 Task: Find connections with filter location Atherton with filter topic #Personalbrandingwith filter profile language Potuguese with filter current company Leica Biosystems with filter school Mahatma Phule Krishi Vidyapeeth, Rahuri with filter industry Water, Waste, Steam, and Air Conditioning Services with filter service category Writing with filter keywords title Manager
Action: Mouse moved to (582, 78)
Screenshot: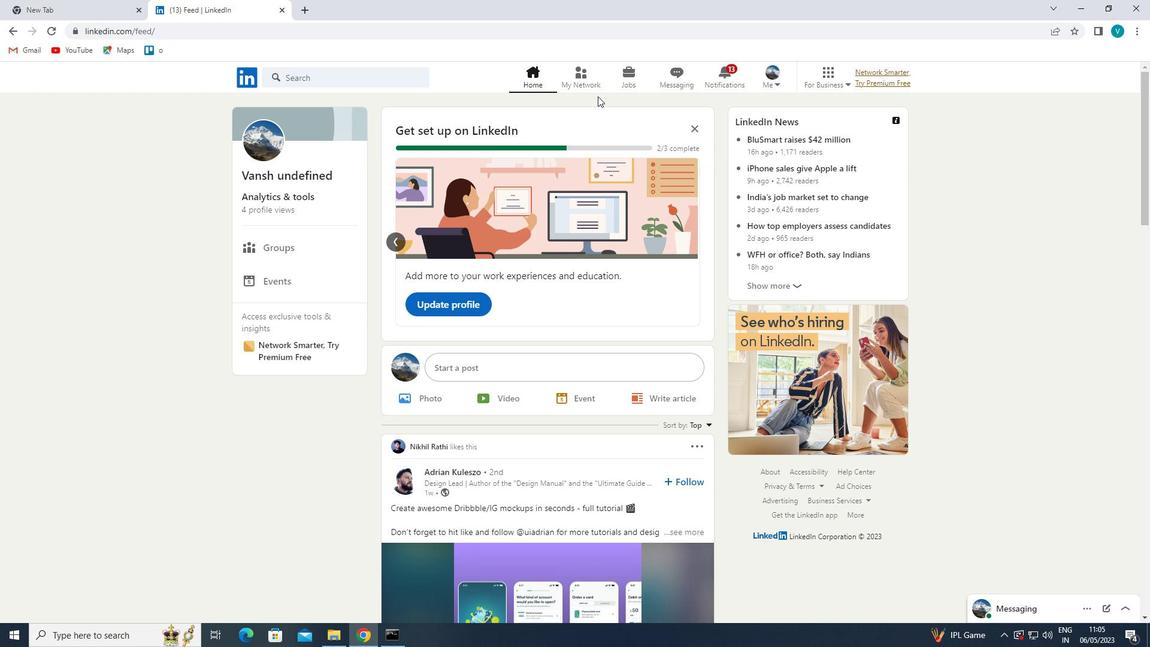 
Action: Mouse pressed left at (582, 78)
Screenshot: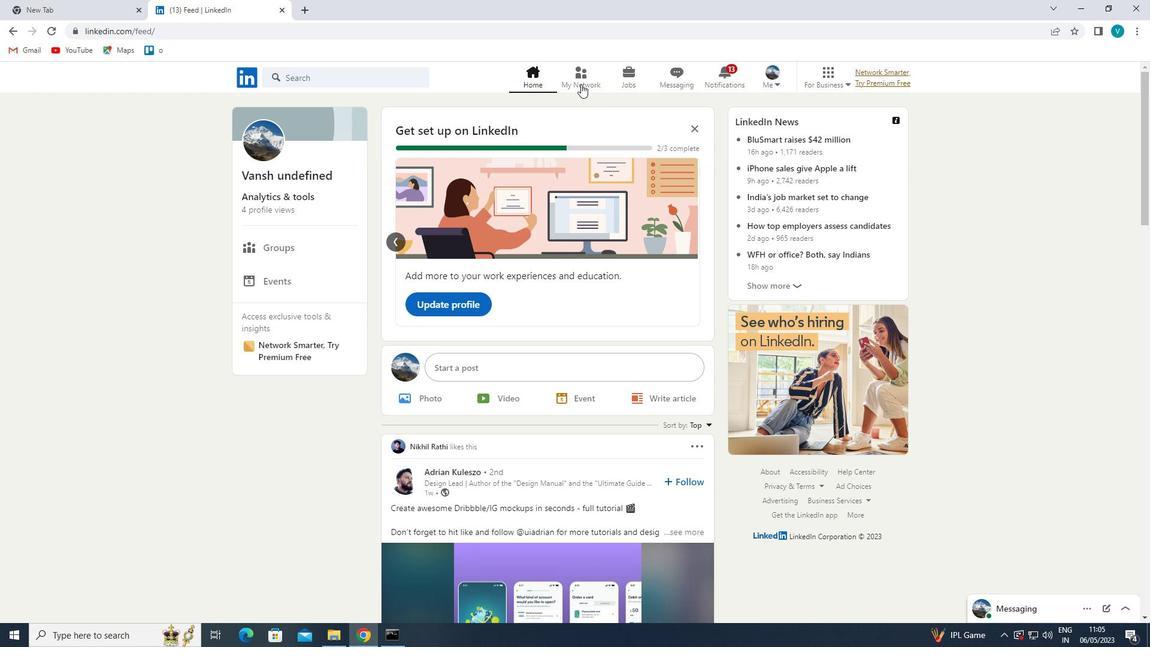
Action: Mouse moved to (340, 139)
Screenshot: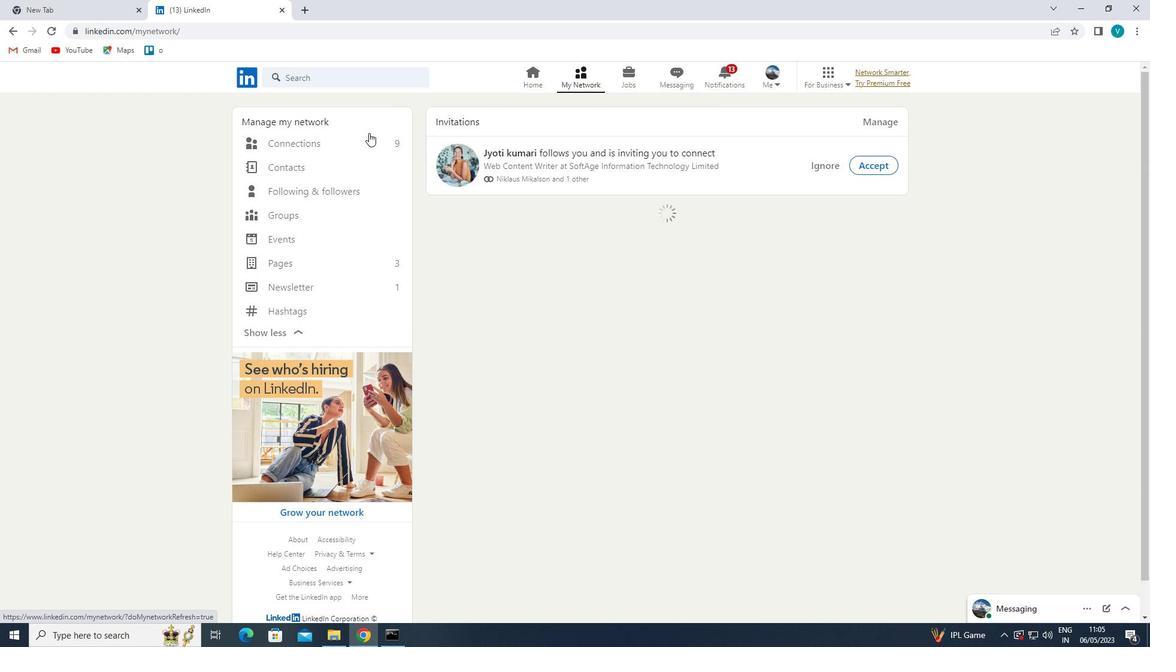 
Action: Mouse pressed left at (340, 139)
Screenshot: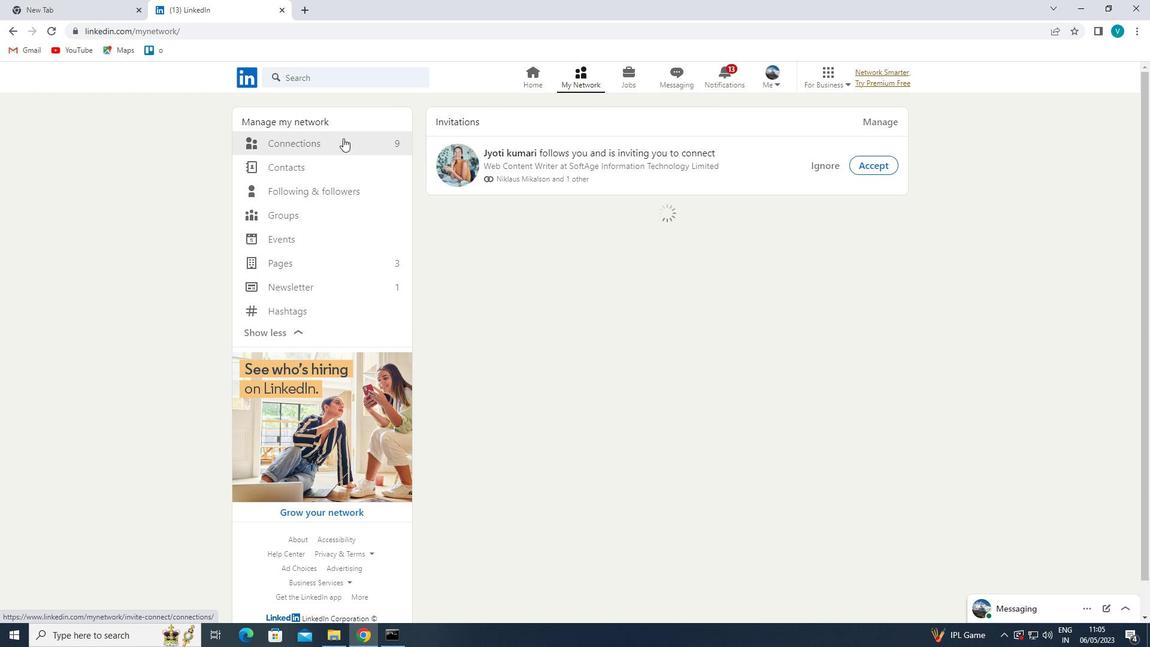 
Action: Mouse moved to (665, 146)
Screenshot: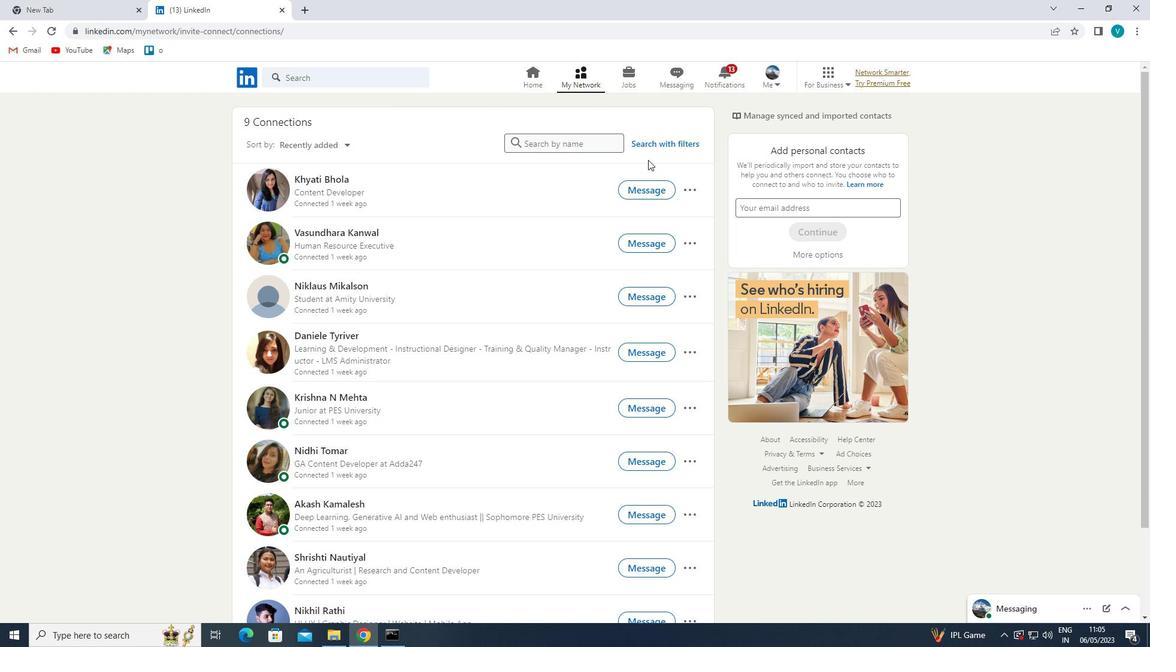 
Action: Mouse pressed left at (665, 146)
Screenshot: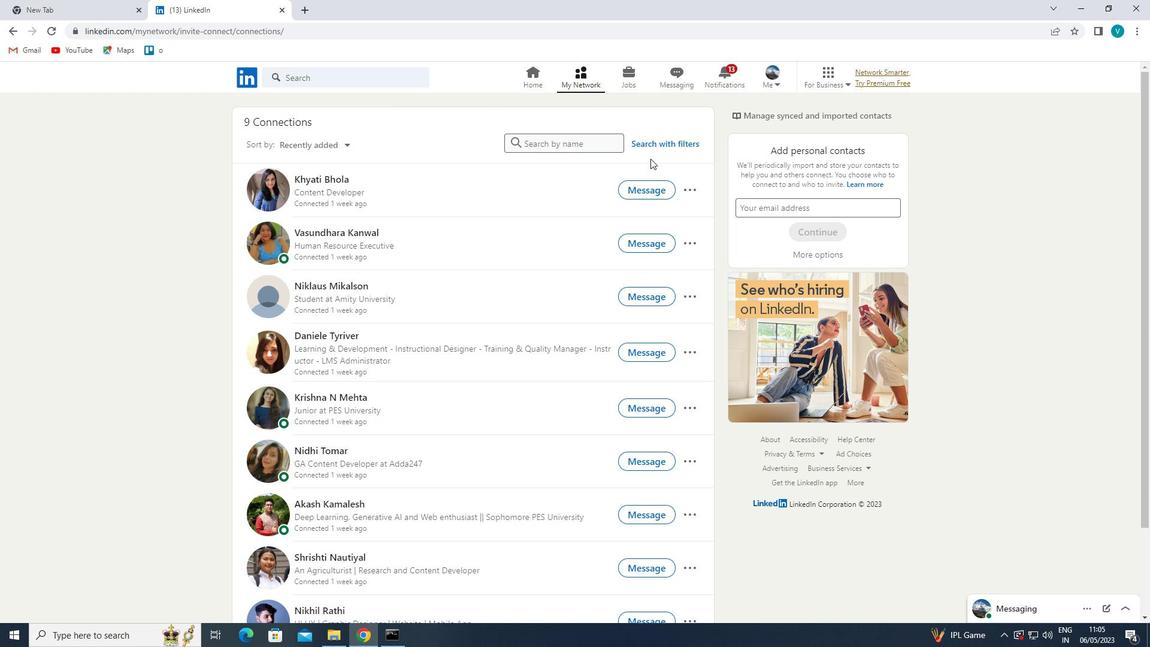 
Action: Mouse moved to (579, 114)
Screenshot: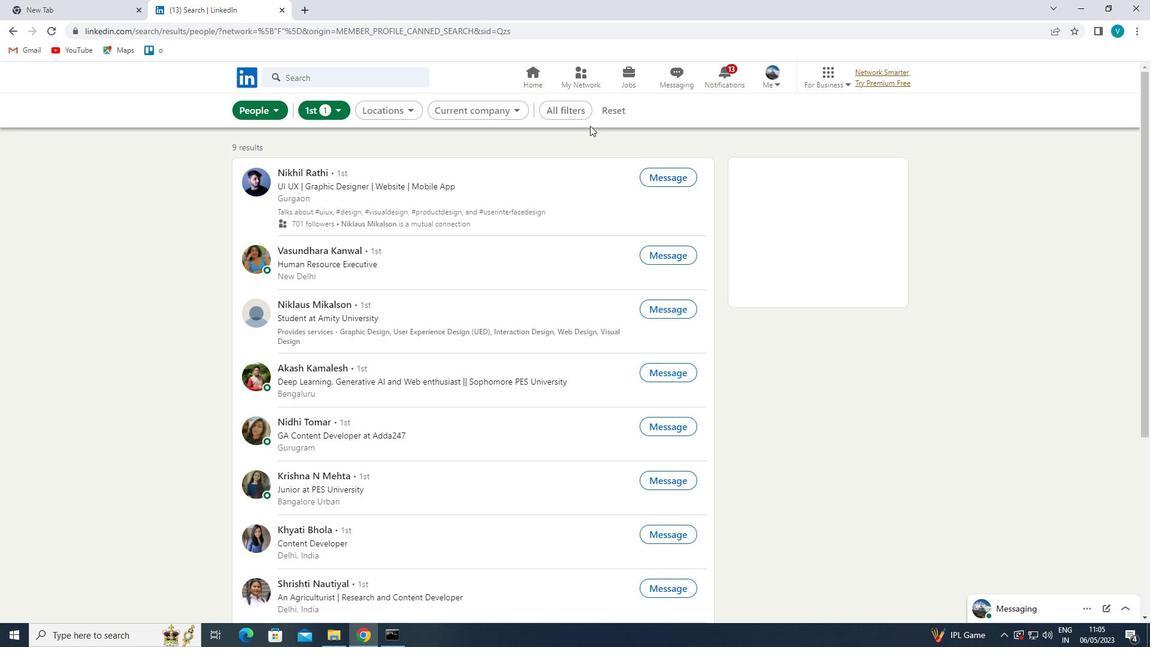 
Action: Mouse pressed left at (579, 114)
Screenshot: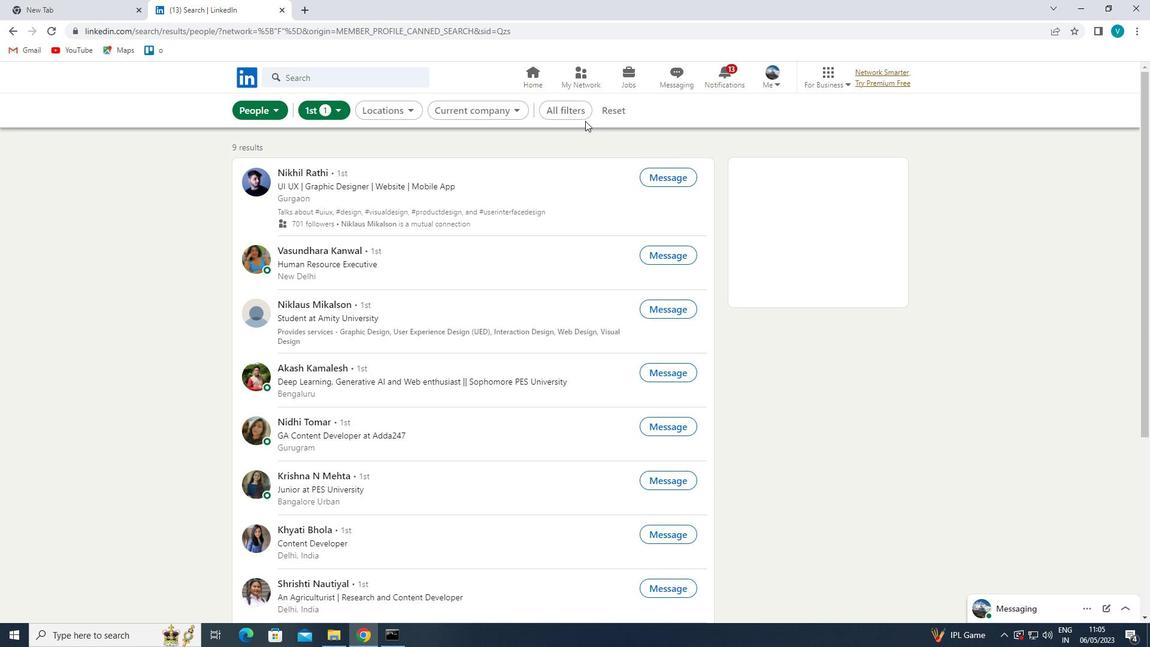 
Action: Mouse moved to (891, 276)
Screenshot: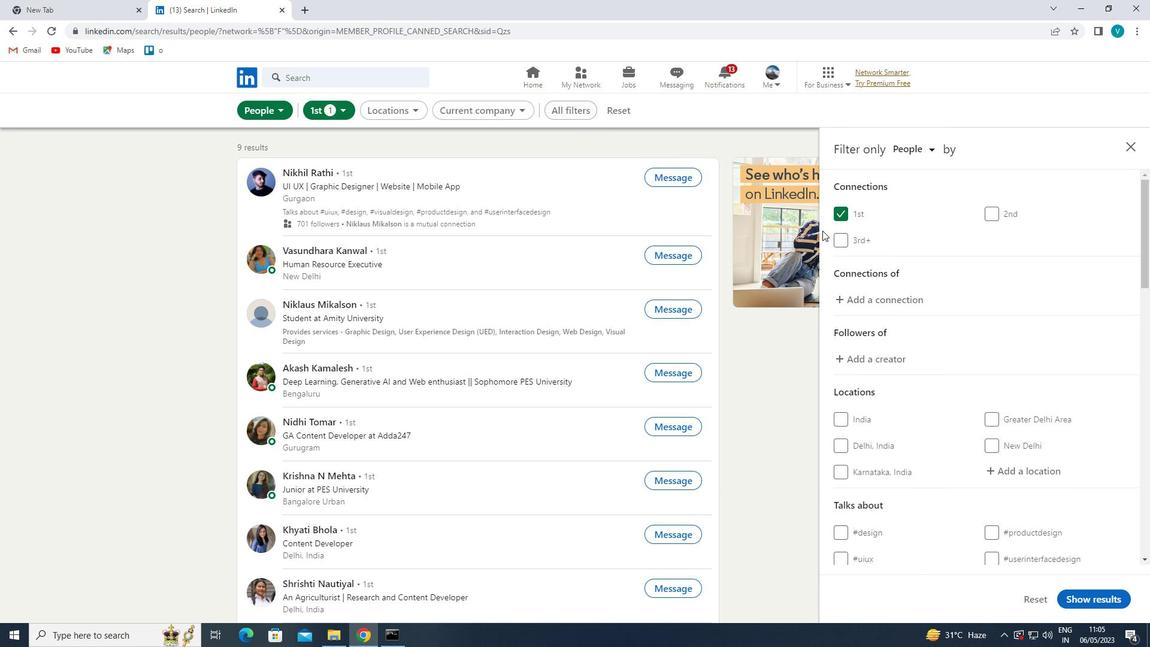 
Action: Mouse scrolled (891, 276) with delta (0, 0)
Screenshot: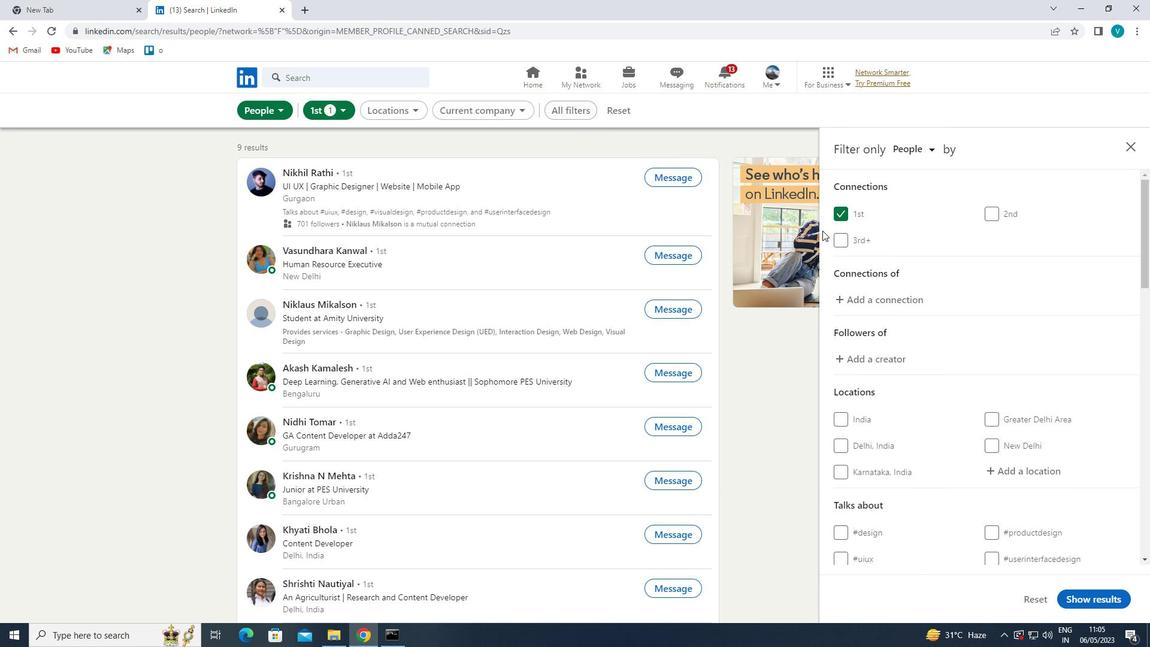 
Action: Mouse moved to (908, 285)
Screenshot: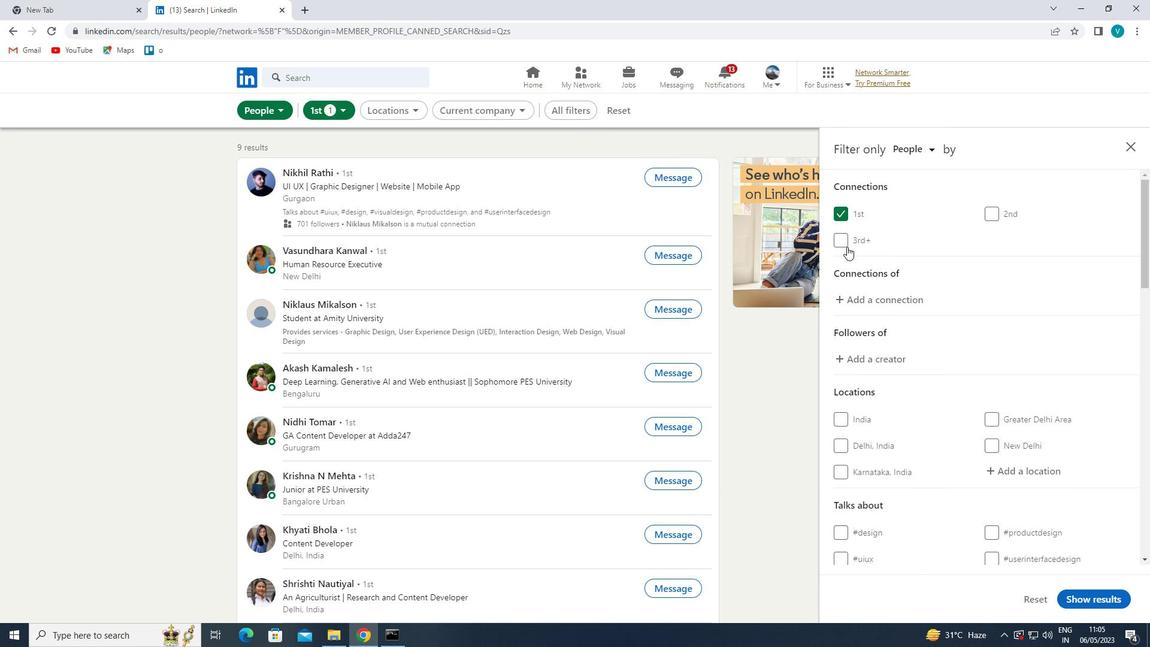 
Action: Mouse scrolled (908, 285) with delta (0, 0)
Screenshot: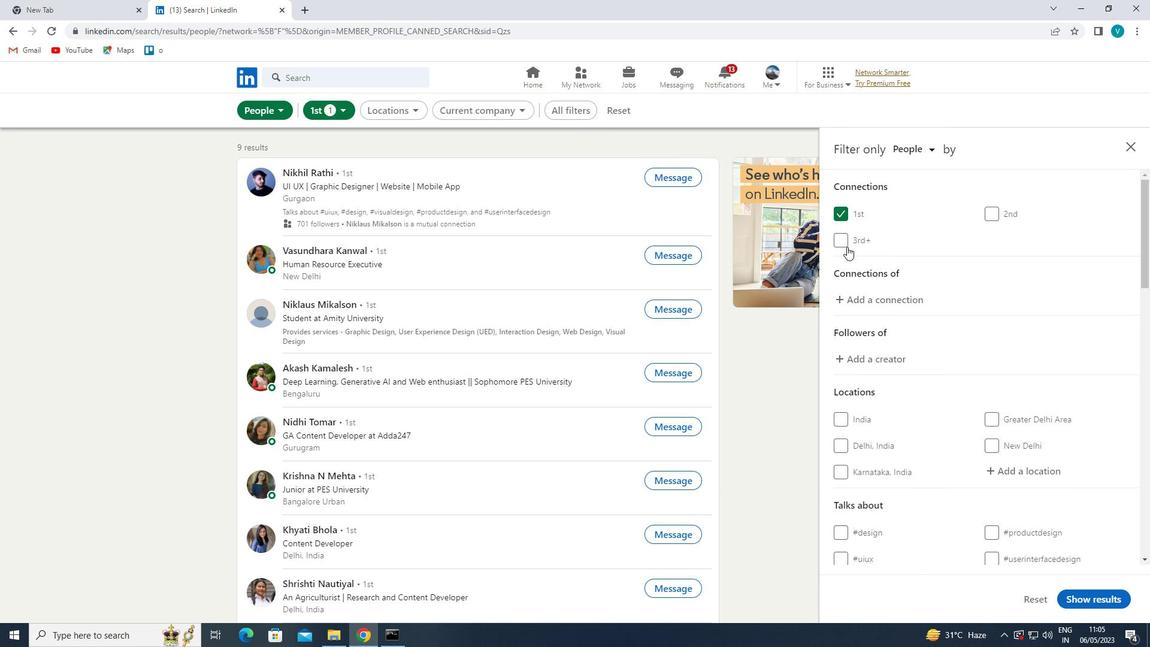 
Action: Mouse moved to (913, 290)
Screenshot: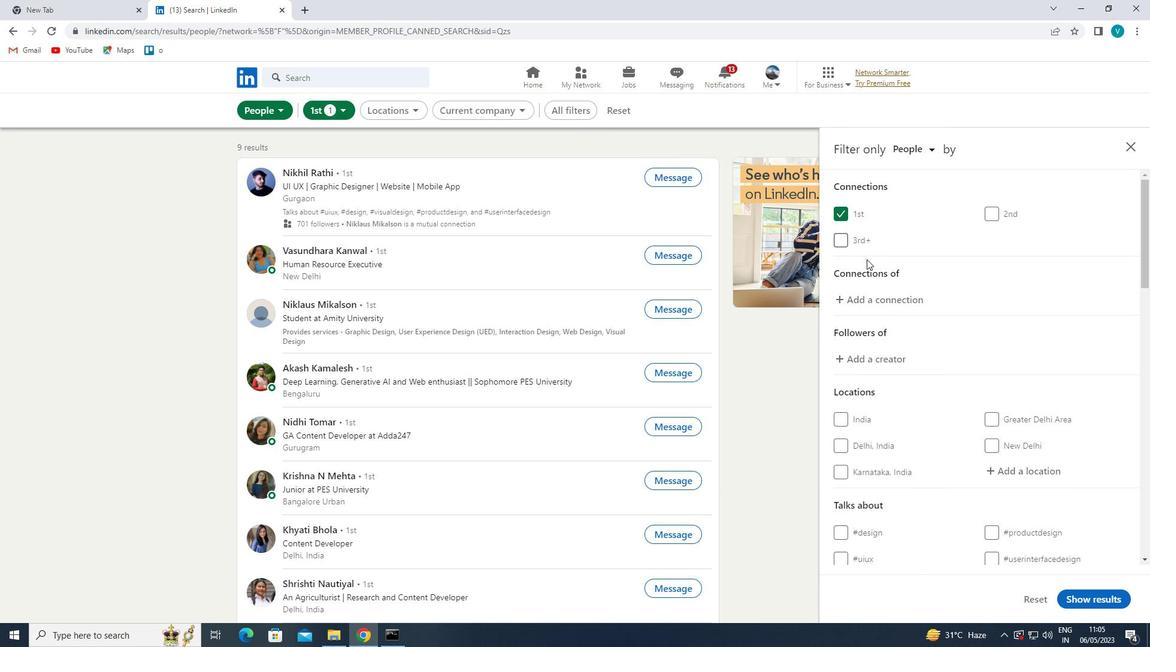 
Action: Mouse scrolled (913, 289) with delta (0, 0)
Screenshot: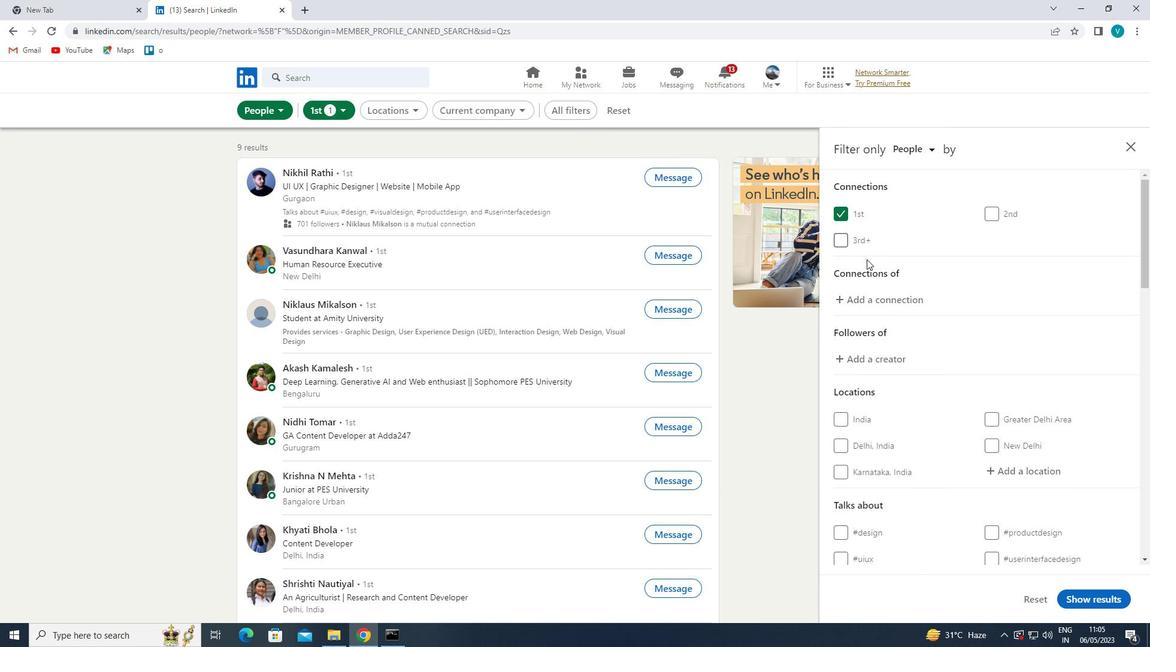 
Action: Mouse moved to (1012, 291)
Screenshot: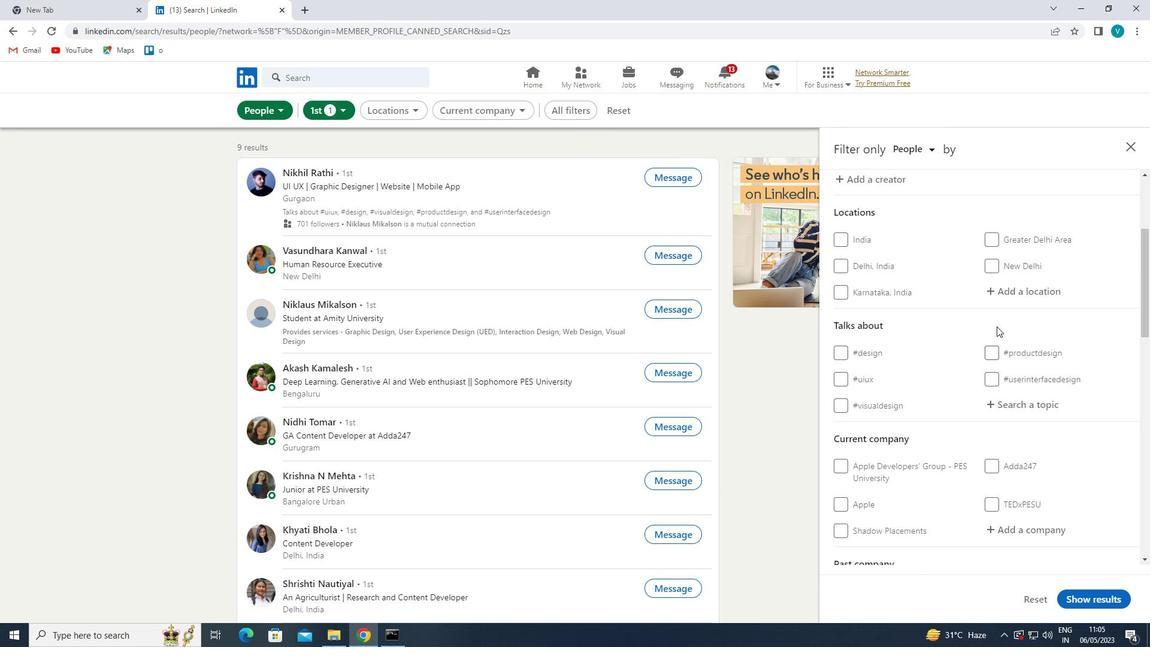 
Action: Mouse pressed left at (1012, 291)
Screenshot: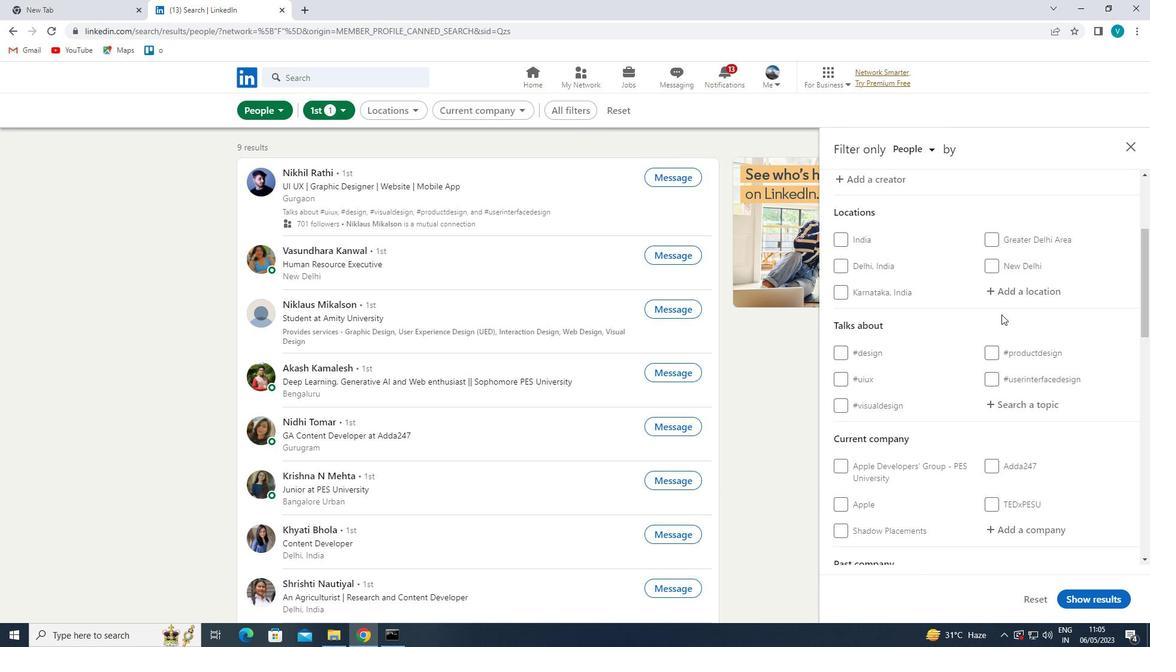 
Action: Mouse moved to (998, 281)
Screenshot: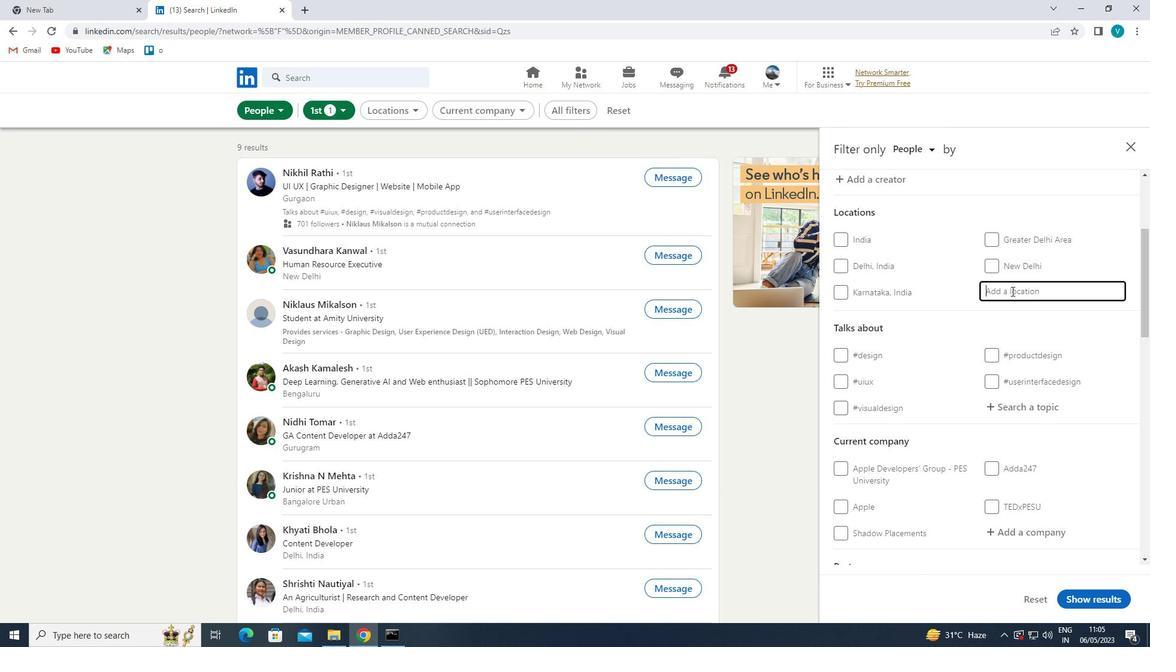 
Action: Key pressed <Key.shift>ATHERTON
Screenshot: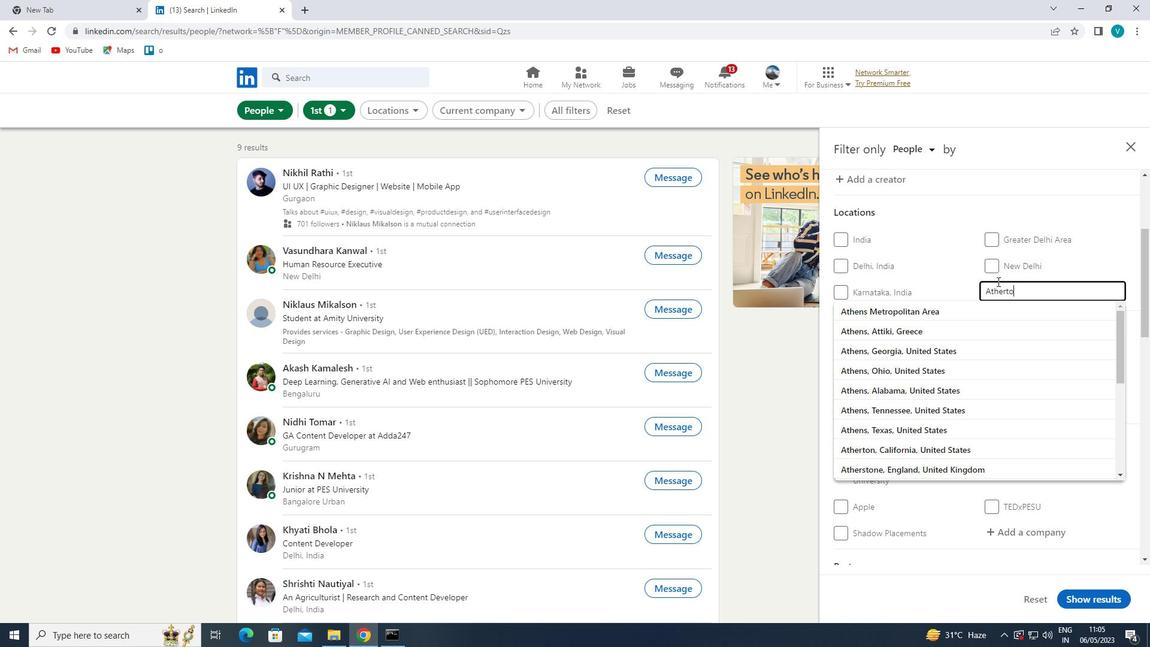 
Action: Mouse moved to (969, 303)
Screenshot: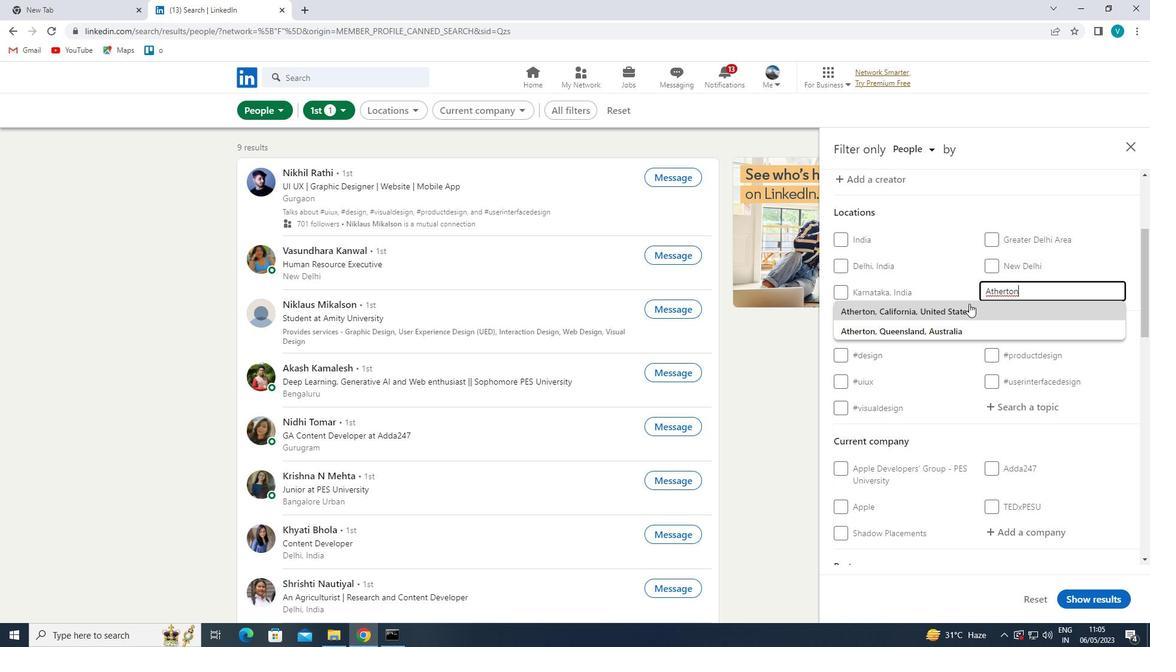 
Action: Mouse pressed left at (969, 303)
Screenshot: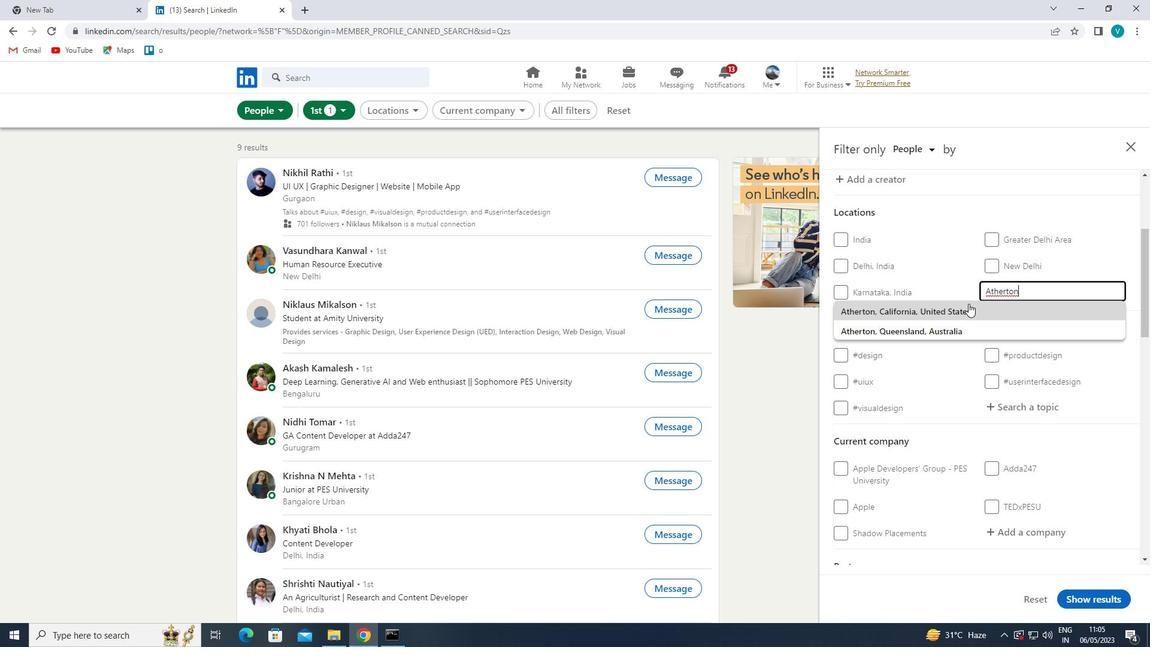 
Action: Mouse moved to (966, 305)
Screenshot: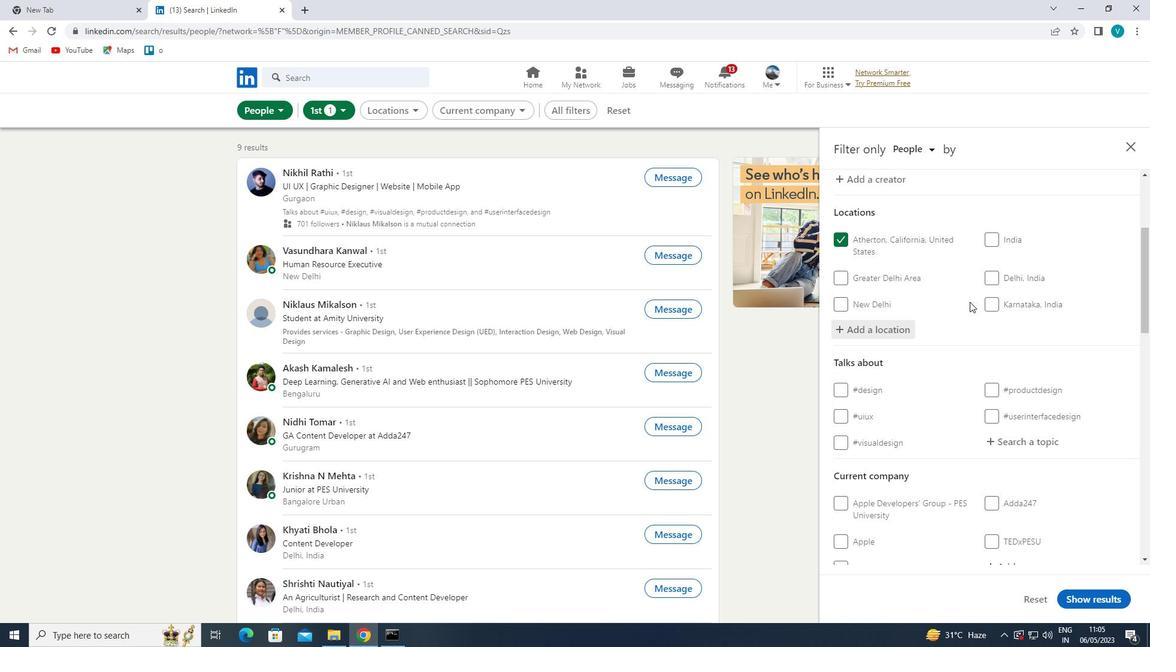 
Action: Mouse scrolled (966, 304) with delta (0, 0)
Screenshot: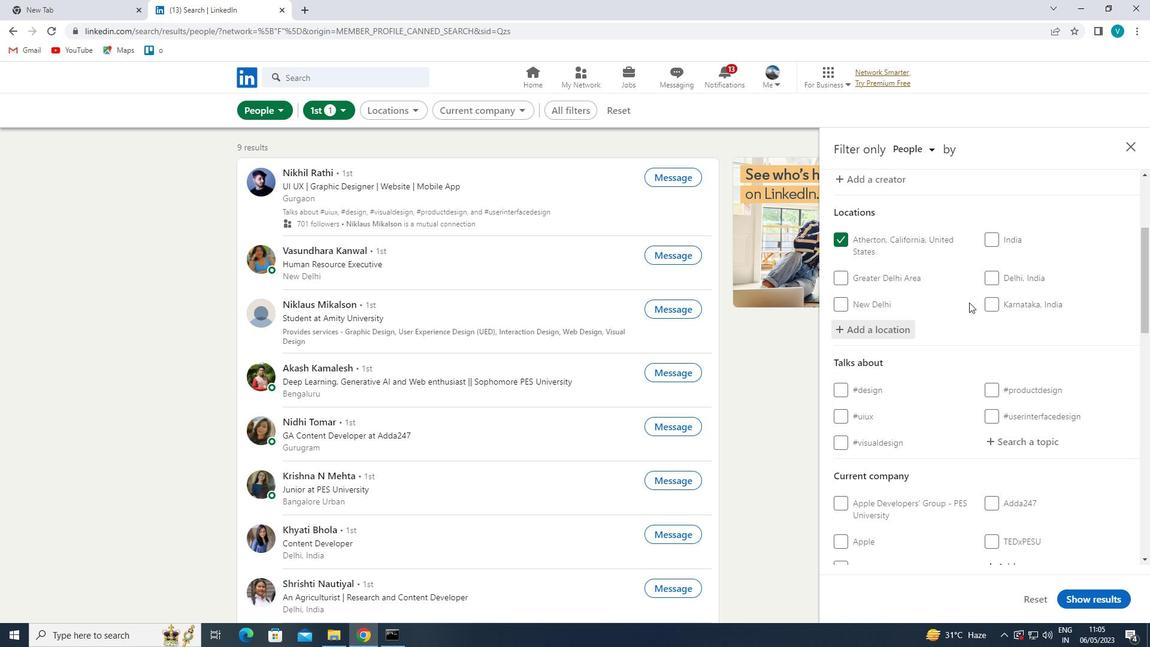 
Action: Mouse moved to (971, 310)
Screenshot: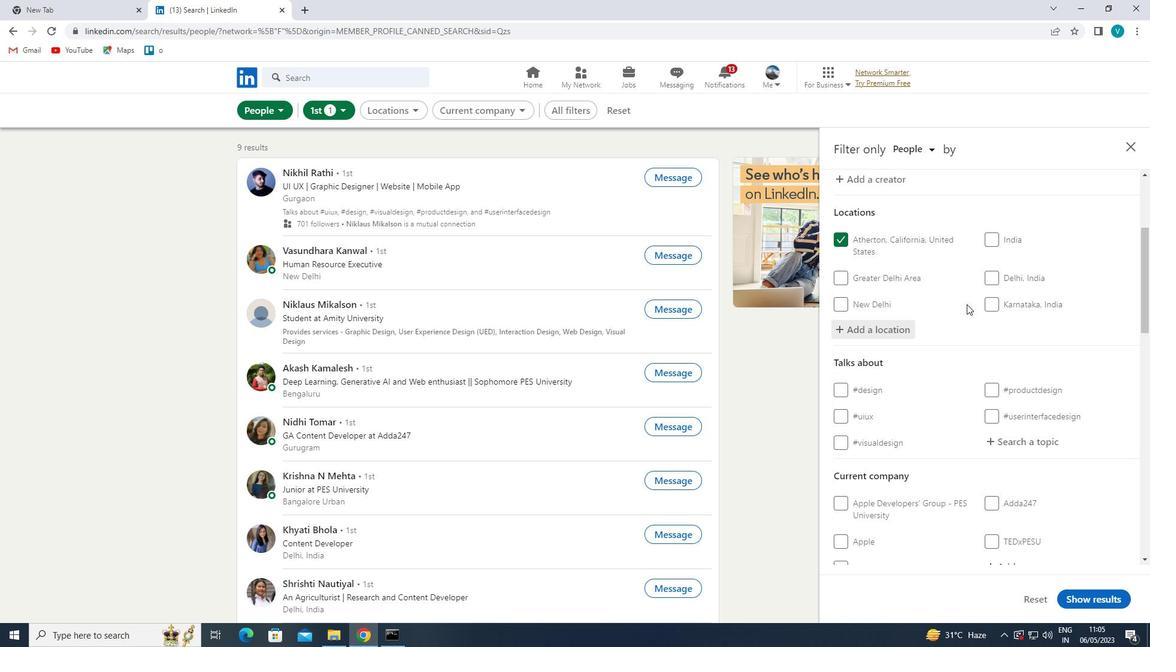 
Action: Mouse scrolled (971, 309) with delta (0, 0)
Screenshot: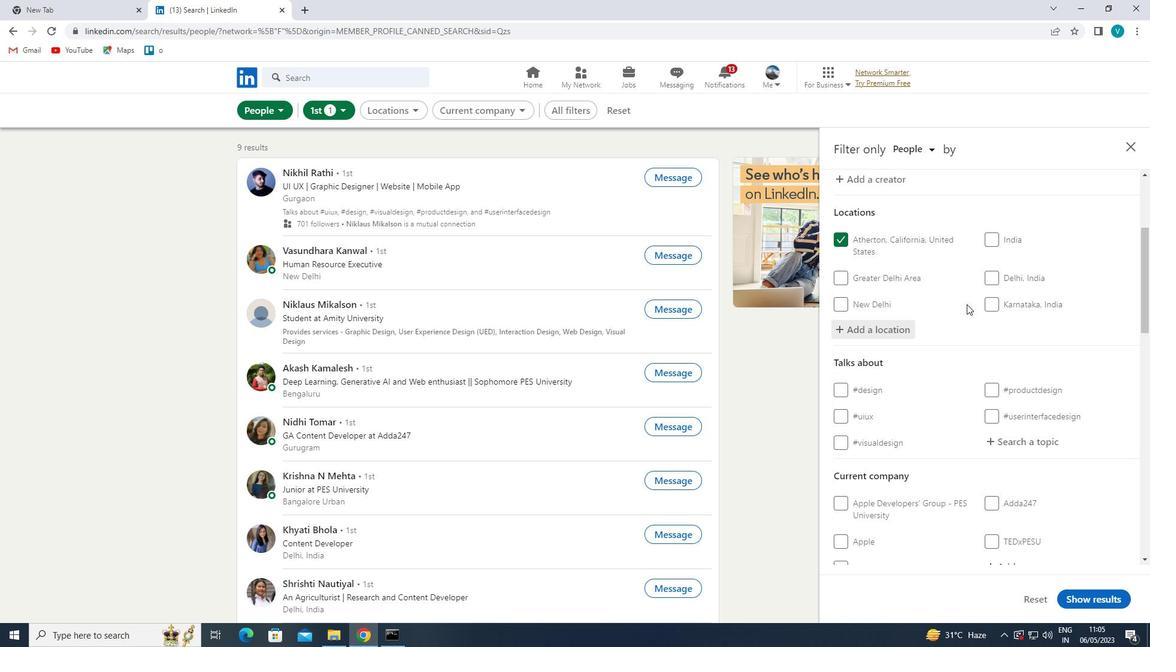 
Action: Mouse moved to (1018, 319)
Screenshot: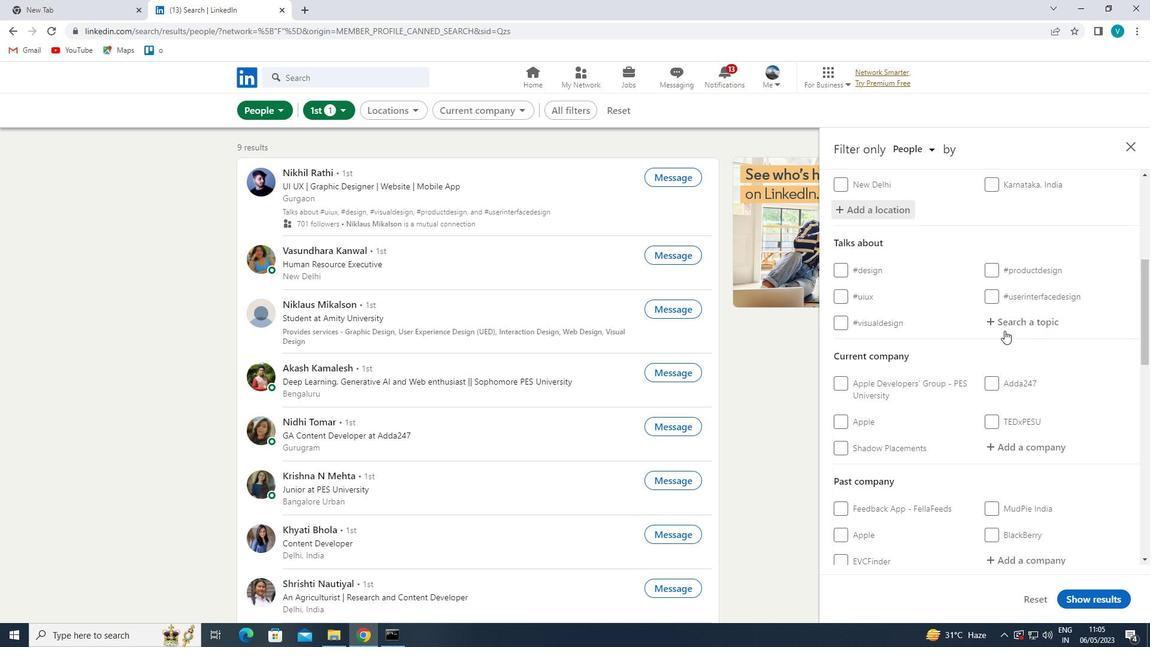 
Action: Mouse pressed left at (1018, 319)
Screenshot: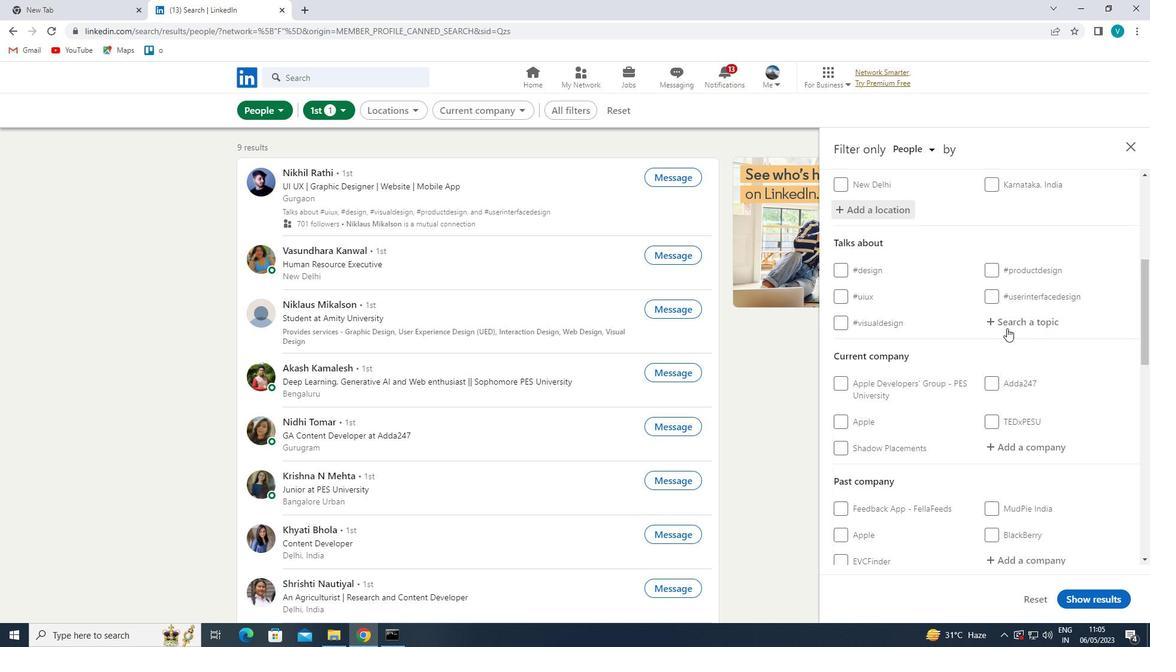
Action: Mouse moved to (1023, 316)
Screenshot: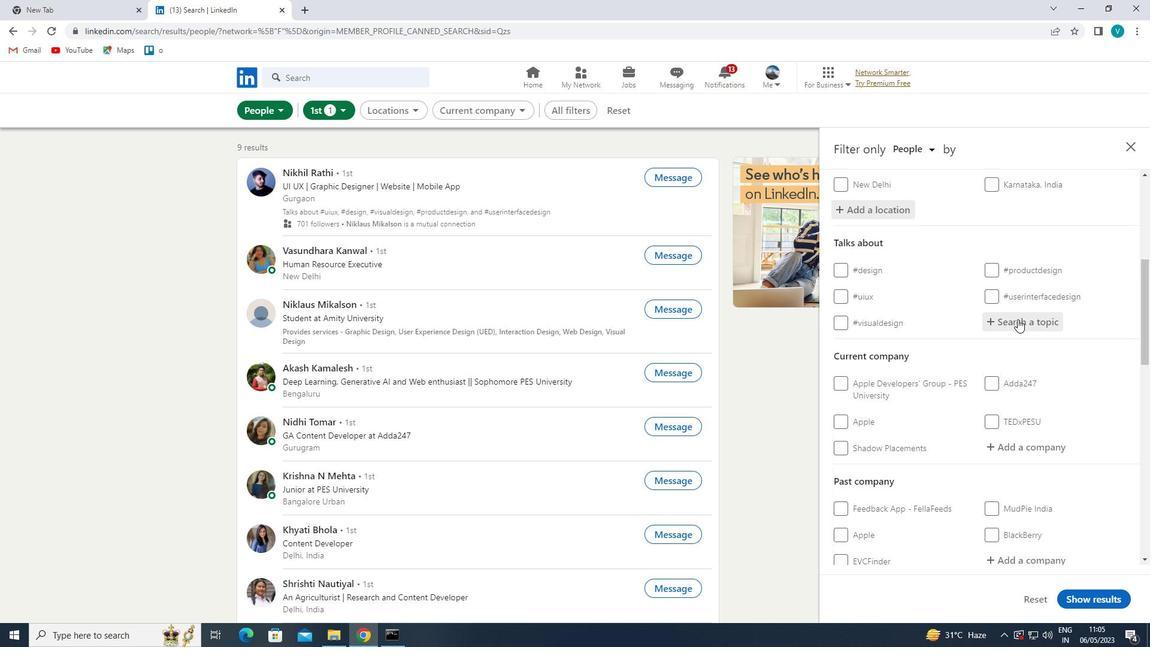 
Action: Key pressed PERSONALBRANDING
Screenshot: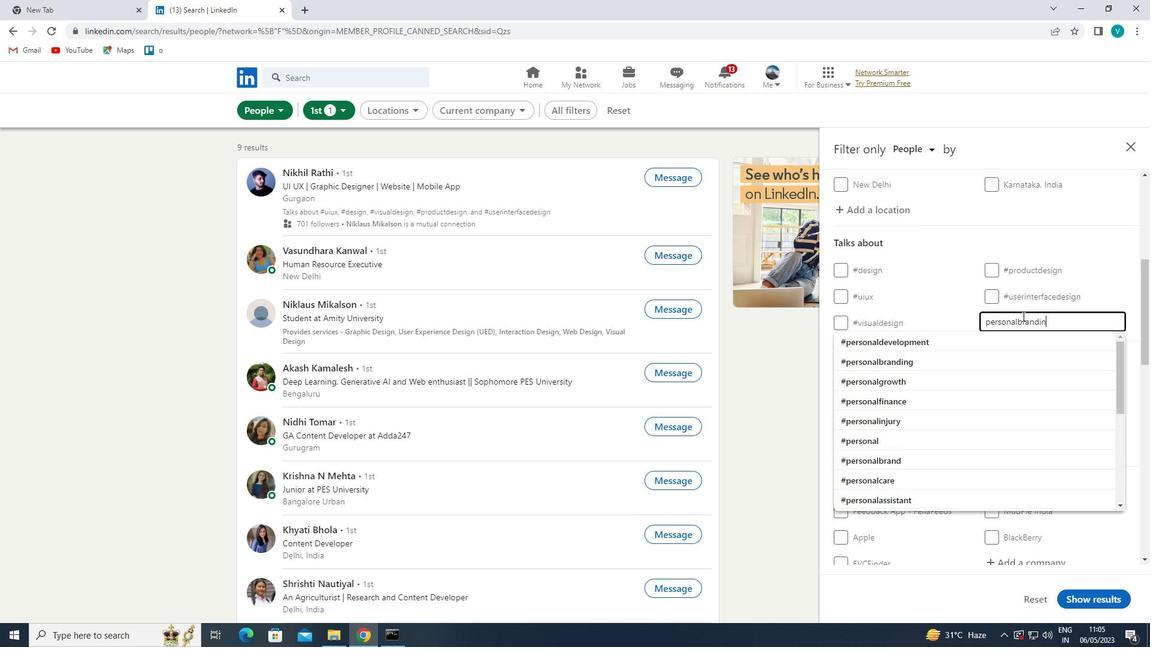 
Action: Mouse moved to (1003, 342)
Screenshot: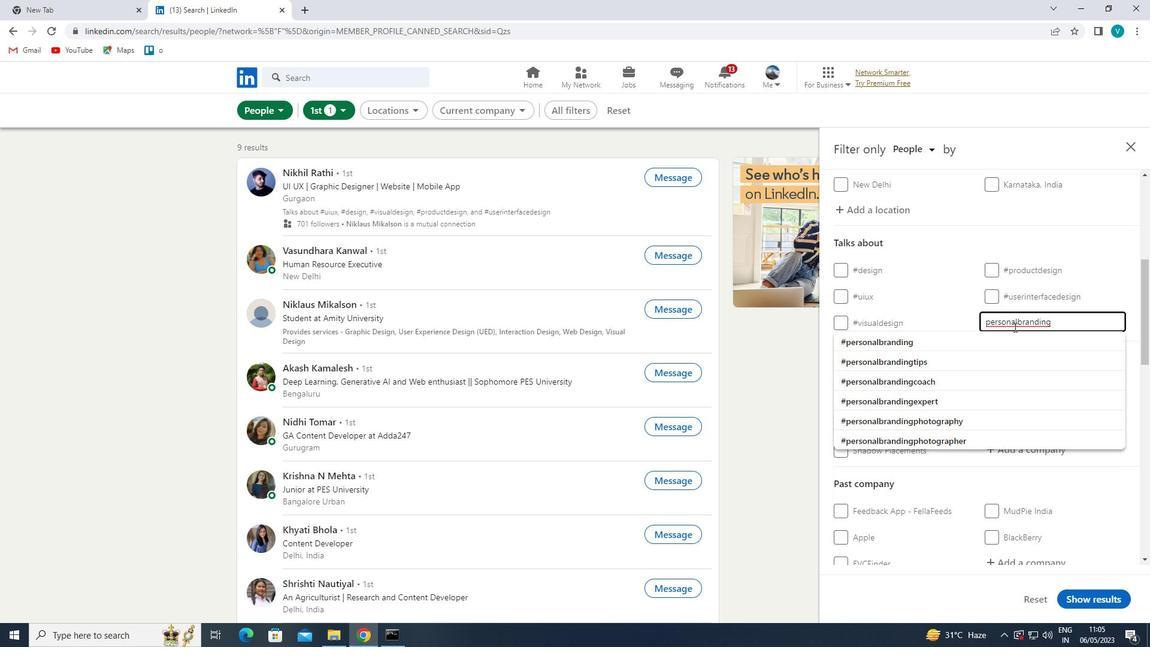
Action: Mouse pressed left at (1003, 342)
Screenshot: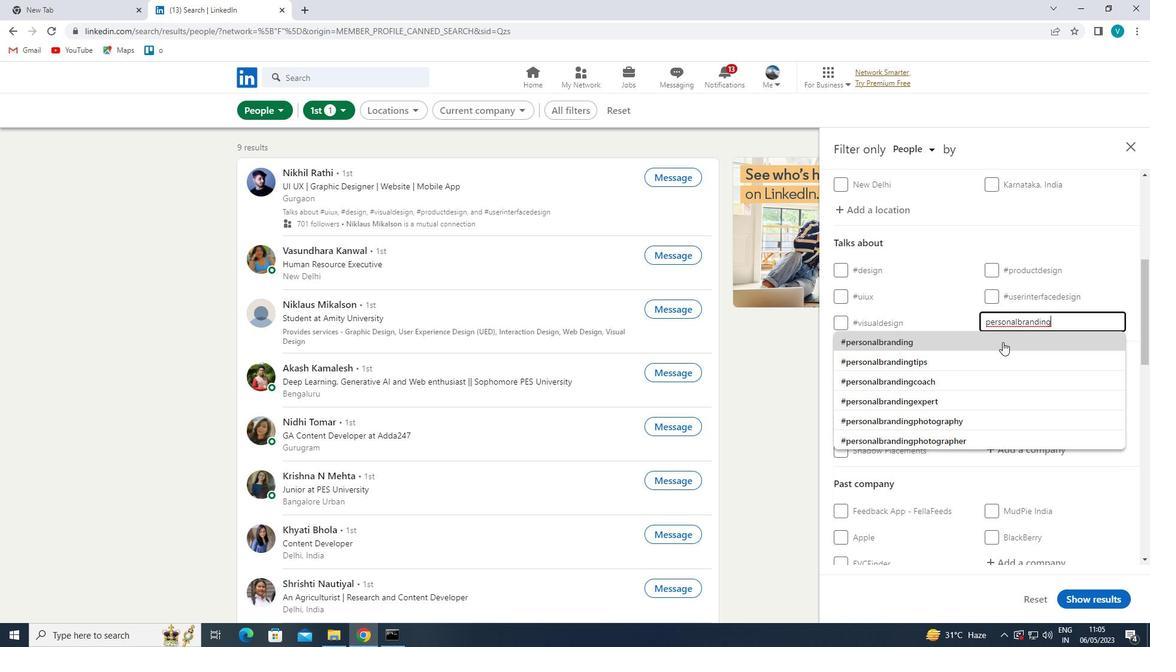
Action: Mouse moved to (1002, 343)
Screenshot: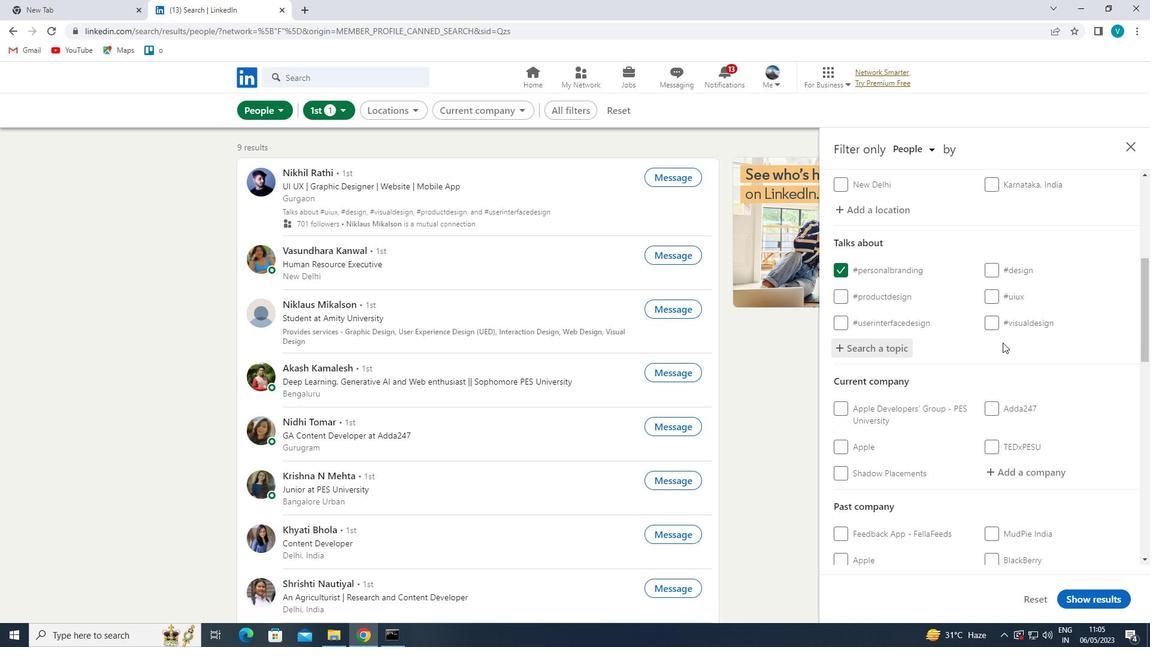 
Action: Mouse scrolled (1002, 342) with delta (0, 0)
Screenshot: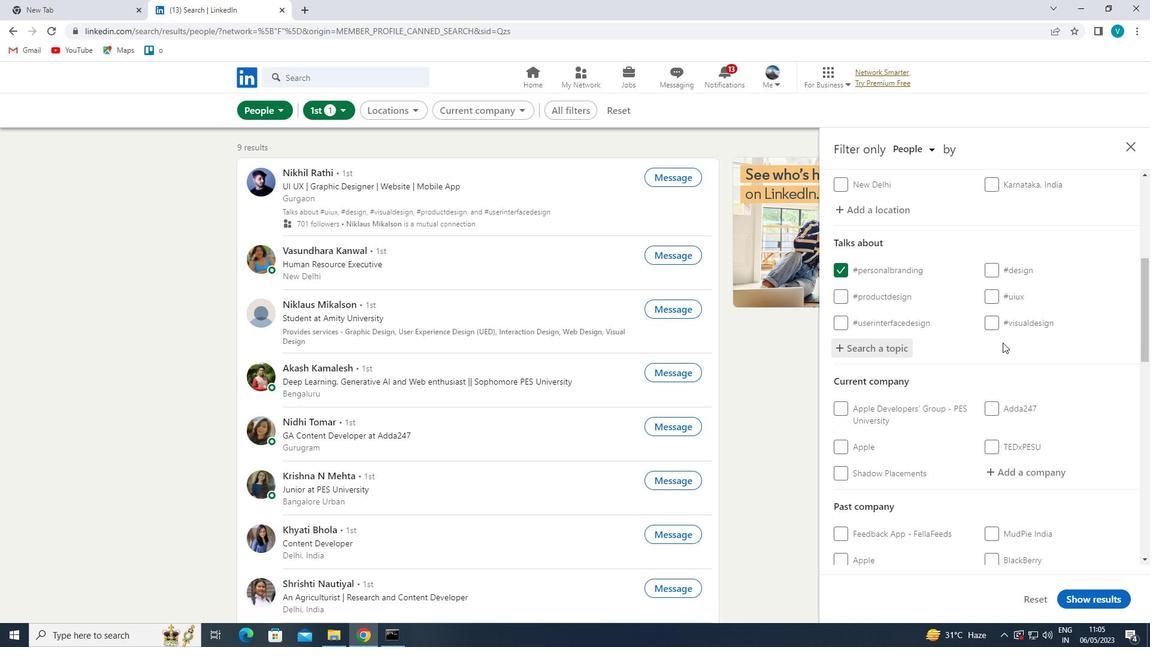 
Action: Mouse scrolled (1002, 342) with delta (0, 0)
Screenshot: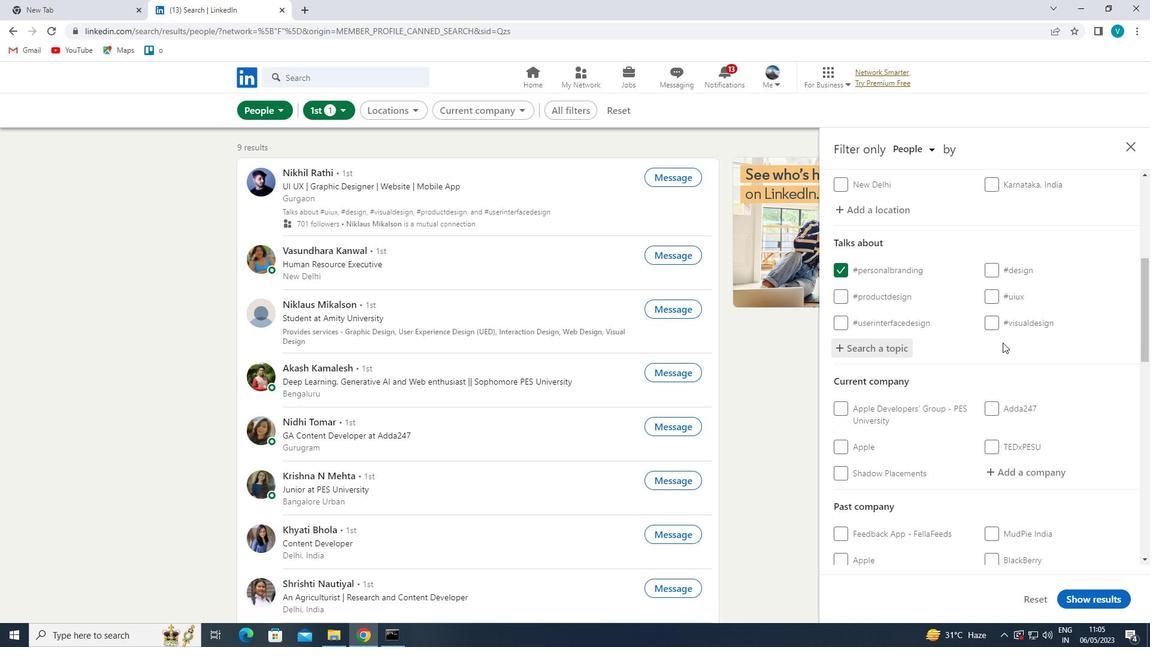 
Action: Mouse moved to (1001, 347)
Screenshot: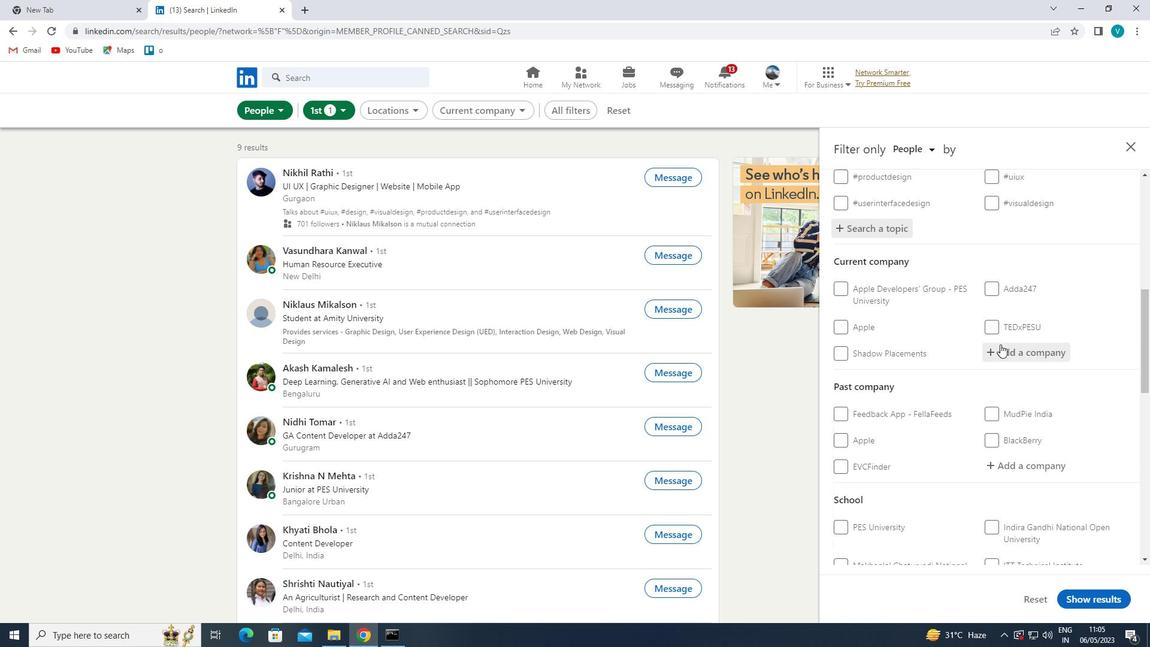 
Action: Mouse pressed left at (1001, 347)
Screenshot: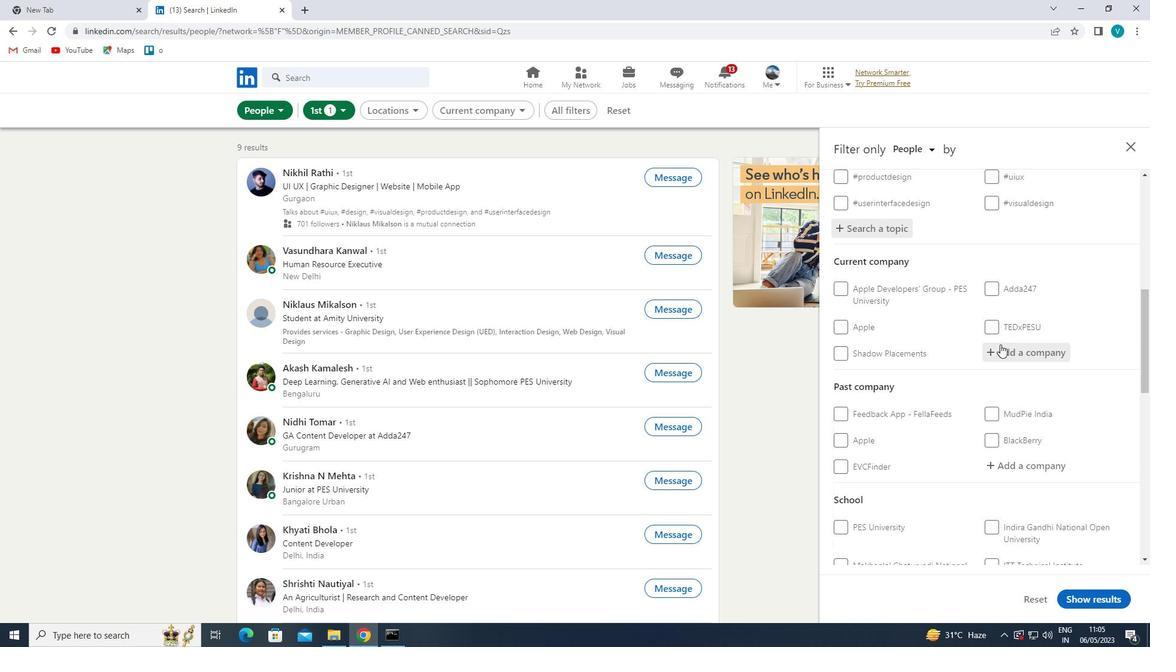 
Action: Mouse moved to (1001, 347)
Screenshot: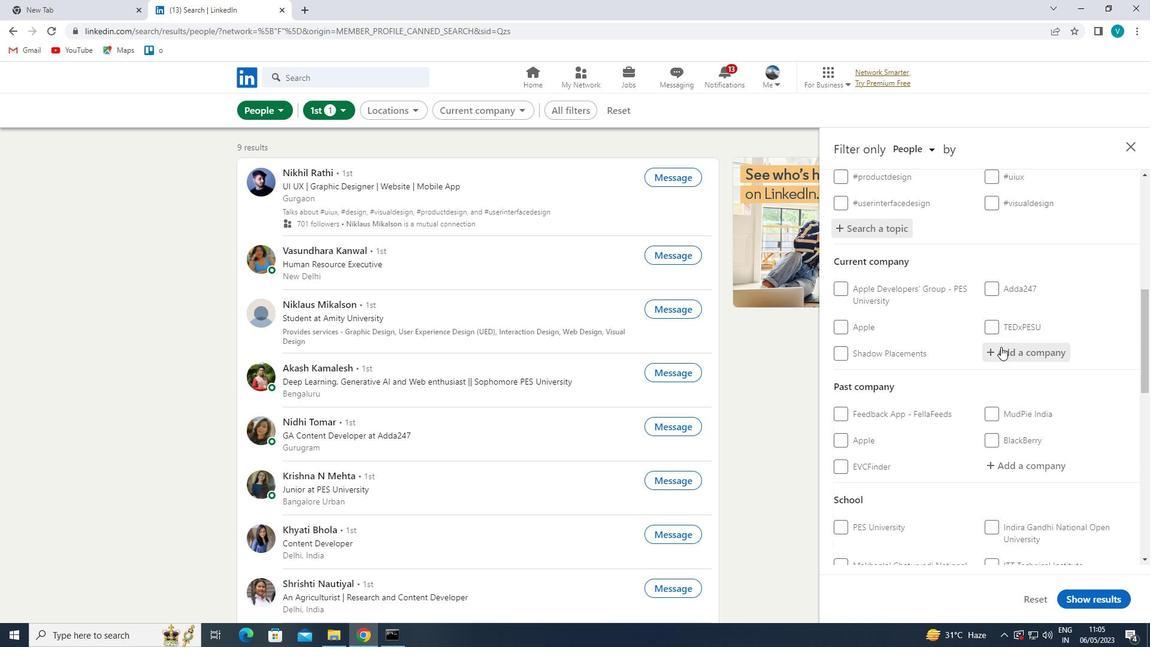 
Action: Key pressed <Key.shift>LEICA
Screenshot: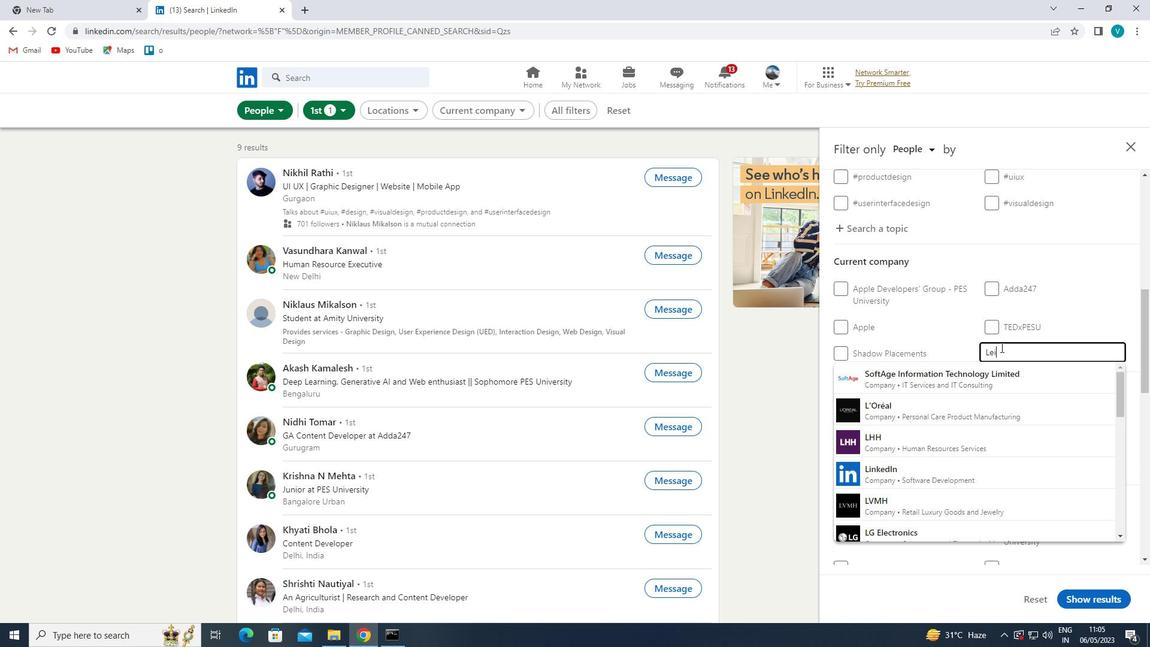 
Action: Mouse moved to (1008, 375)
Screenshot: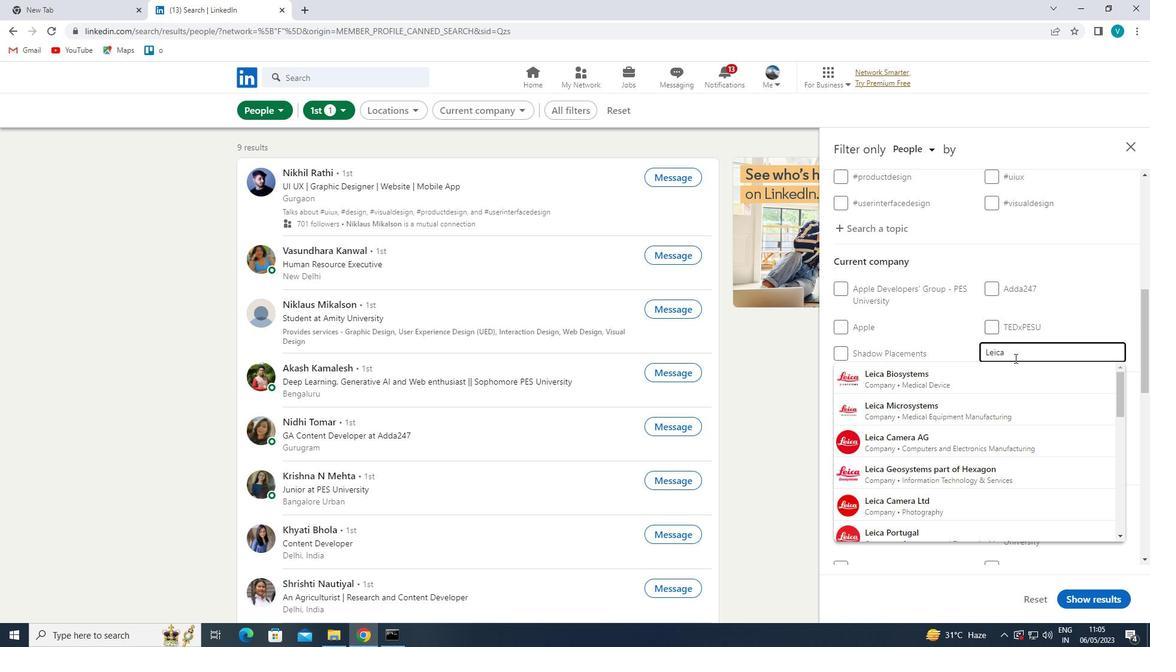 
Action: Mouse pressed left at (1008, 375)
Screenshot: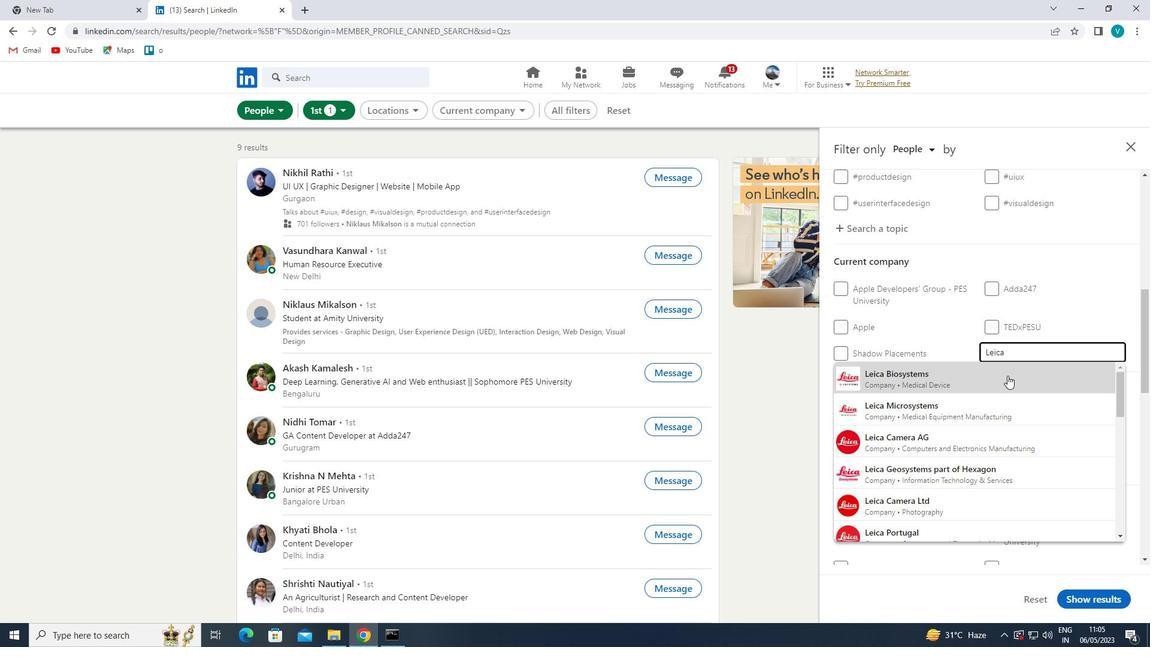 
Action: Mouse scrolled (1008, 375) with delta (0, 0)
Screenshot: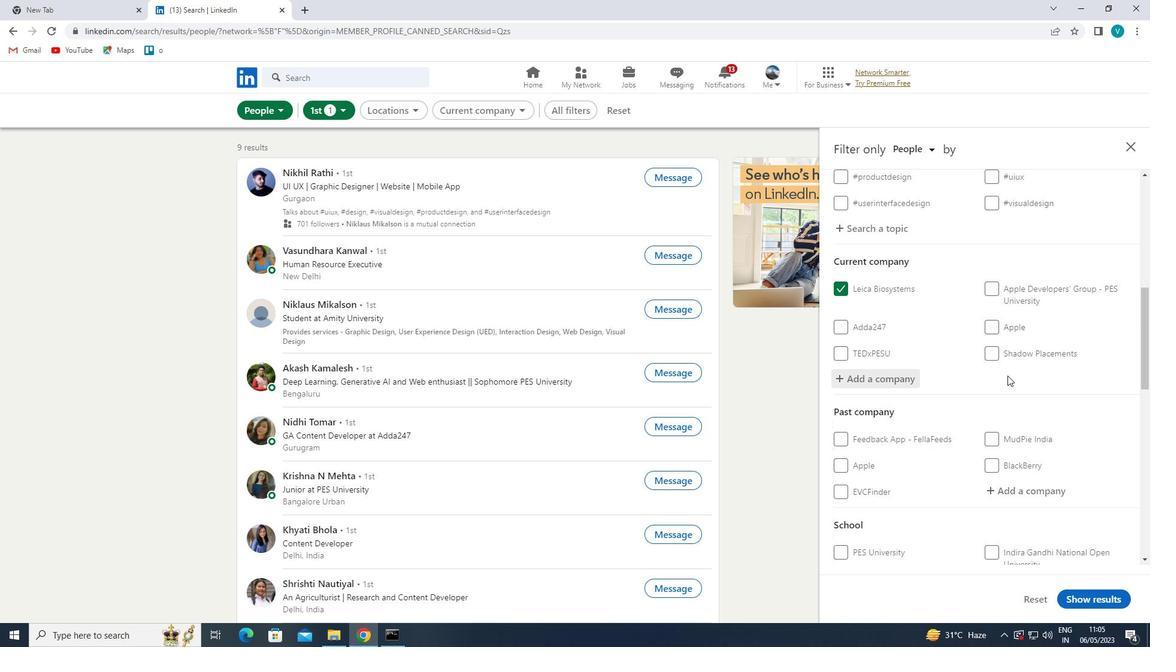 
Action: Mouse scrolled (1008, 375) with delta (0, 0)
Screenshot: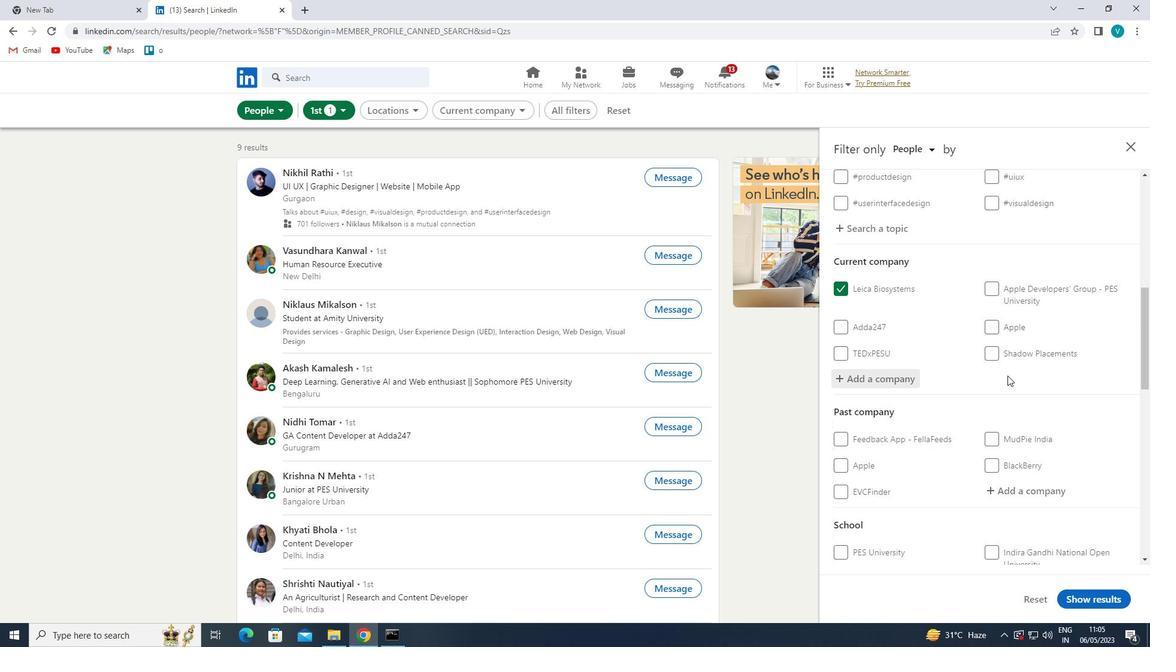 
Action: Mouse scrolled (1008, 375) with delta (0, 0)
Screenshot: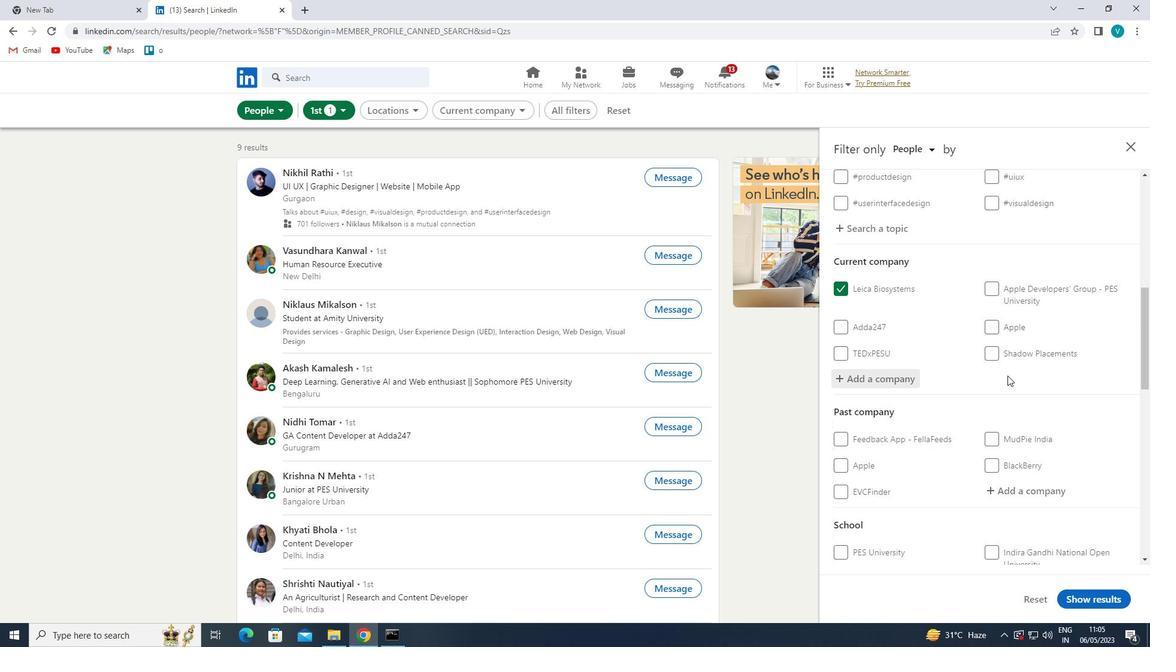 
Action: Mouse moved to (1008, 378)
Screenshot: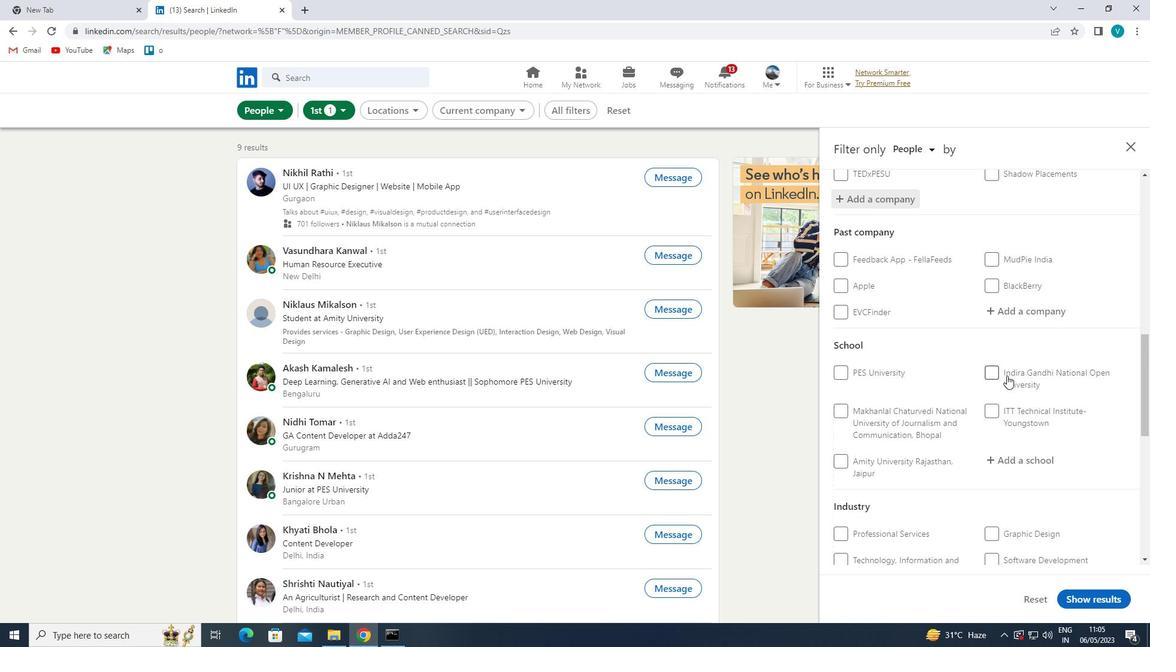 
Action: Mouse scrolled (1008, 378) with delta (0, 0)
Screenshot: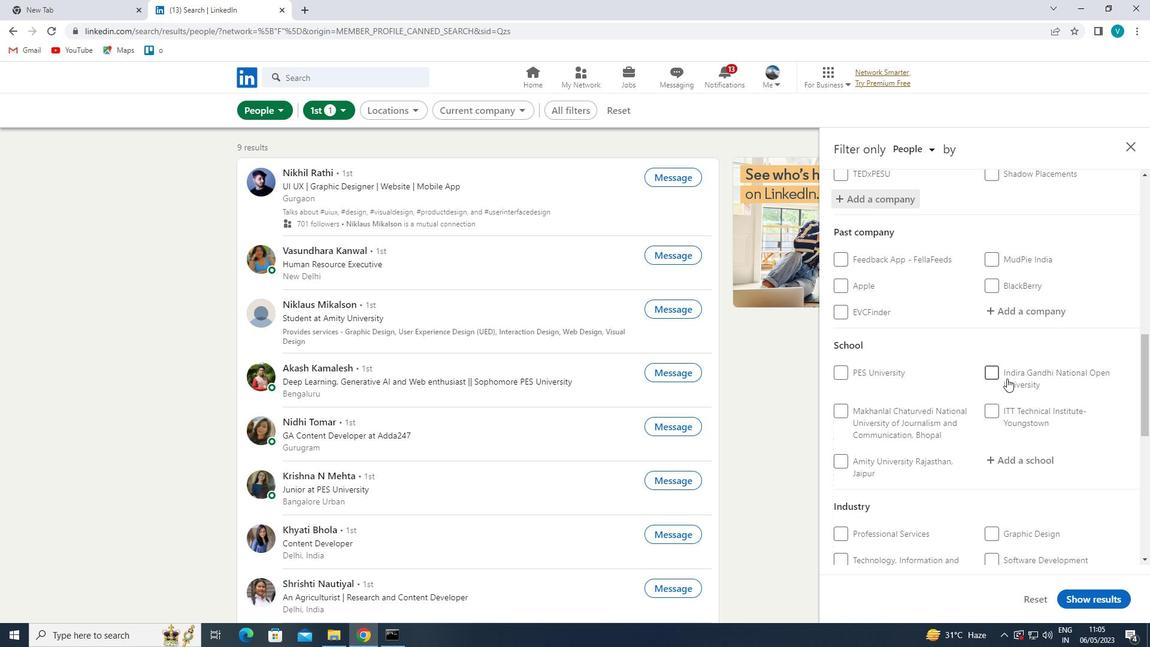 
Action: Mouse scrolled (1008, 378) with delta (0, 0)
Screenshot: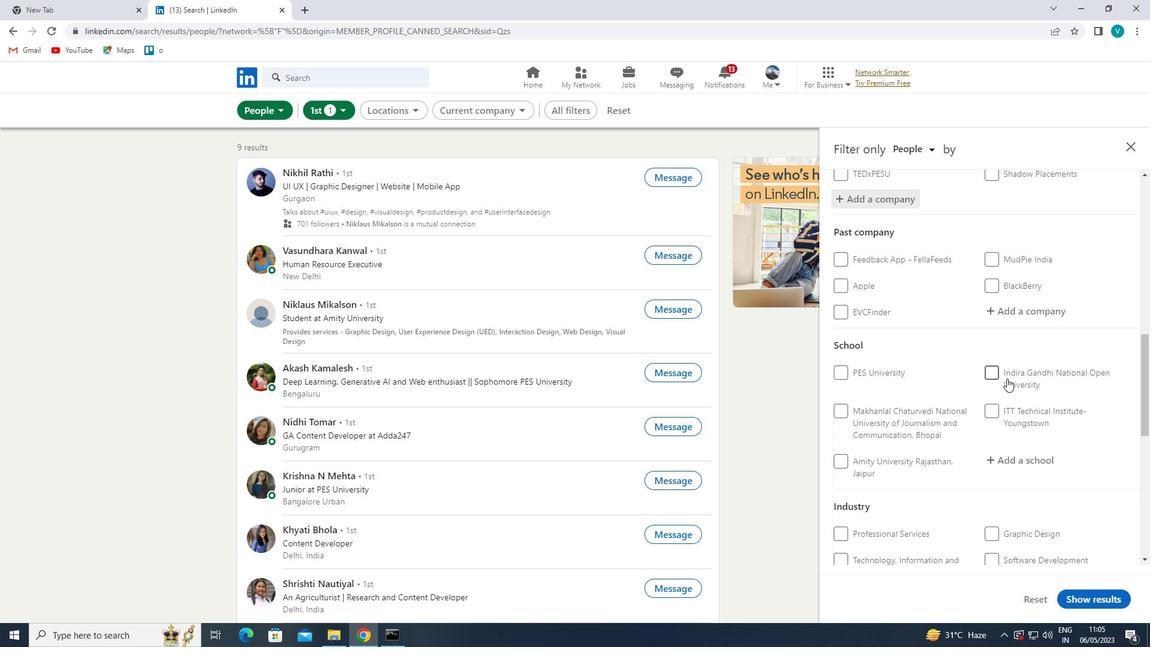 
Action: Mouse moved to (1028, 345)
Screenshot: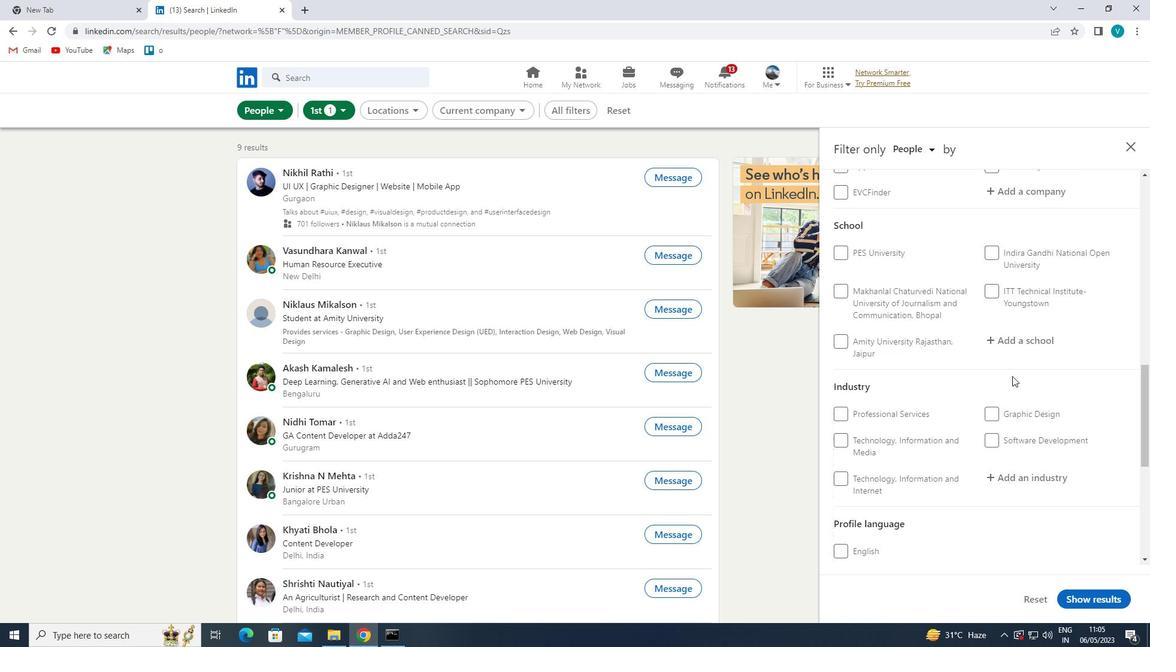 
Action: Mouse pressed left at (1028, 345)
Screenshot: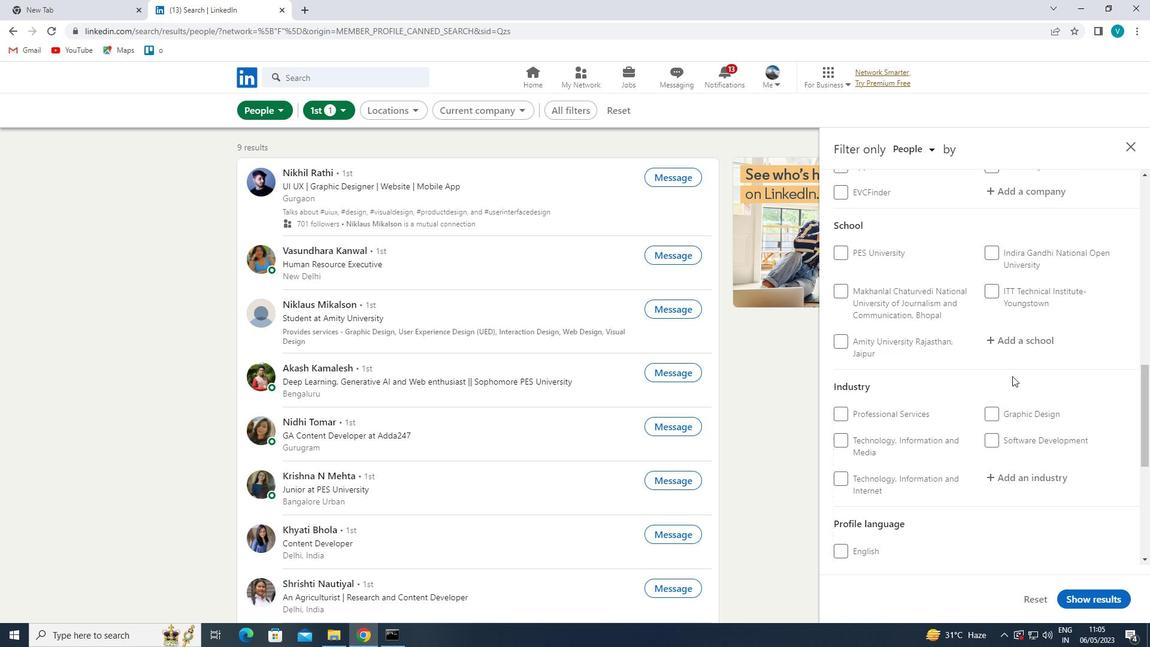 
Action: Mouse moved to (1080, 308)
Screenshot: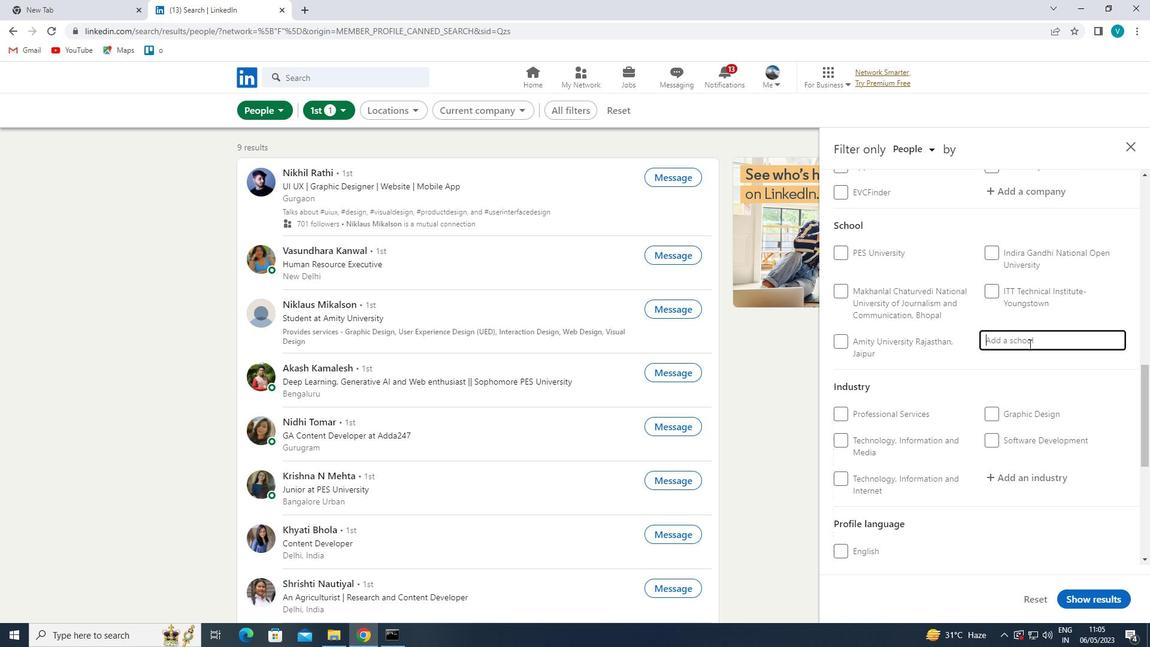 
Action: Key pressed <Key.shift>MAHATMA<Key.space><Key.shift><Key.shift><Key.shift>PHULE<Key.space><Key.shift>KRISHI
Screenshot: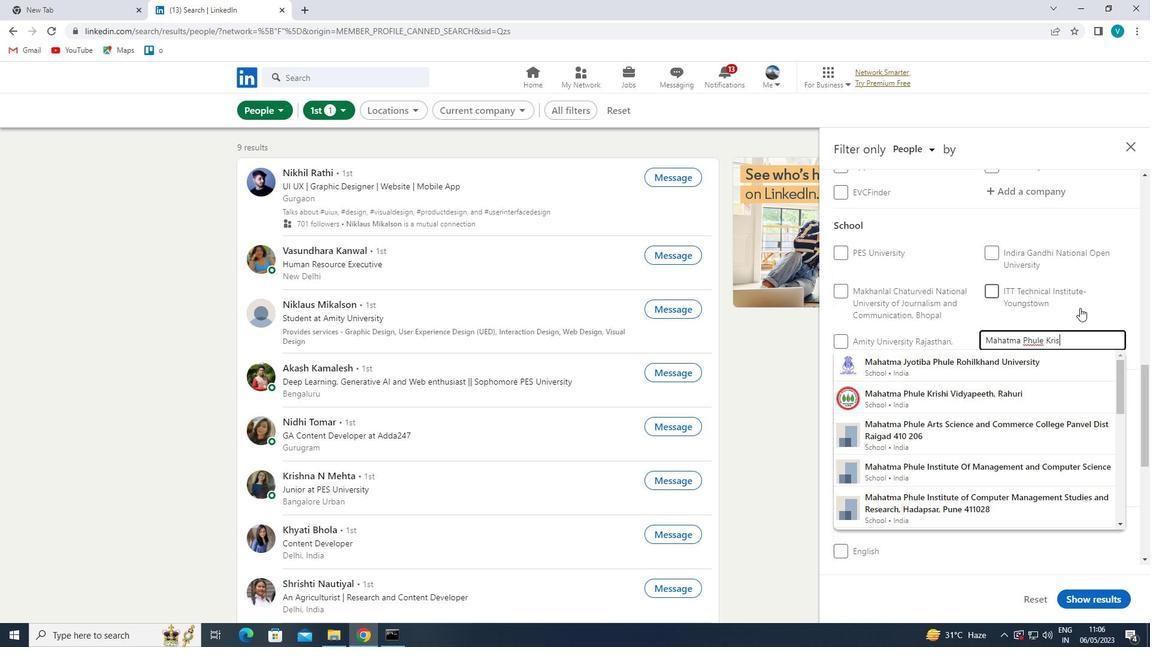 
Action: Mouse moved to (1045, 356)
Screenshot: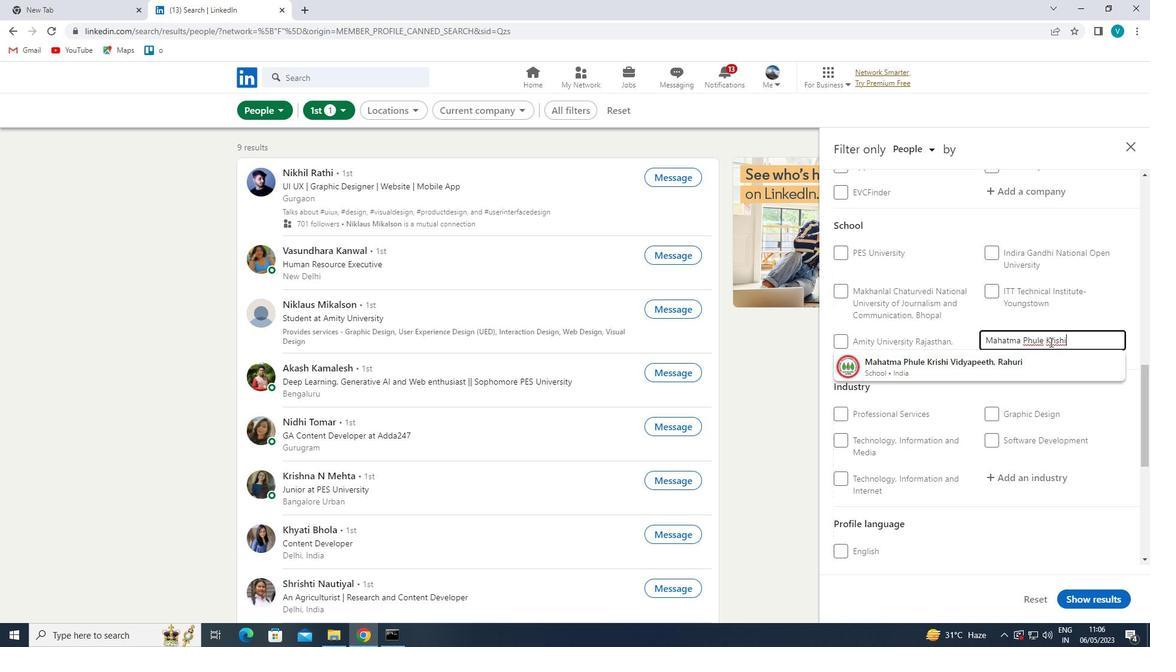 
Action: Mouse pressed left at (1045, 356)
Screenshot: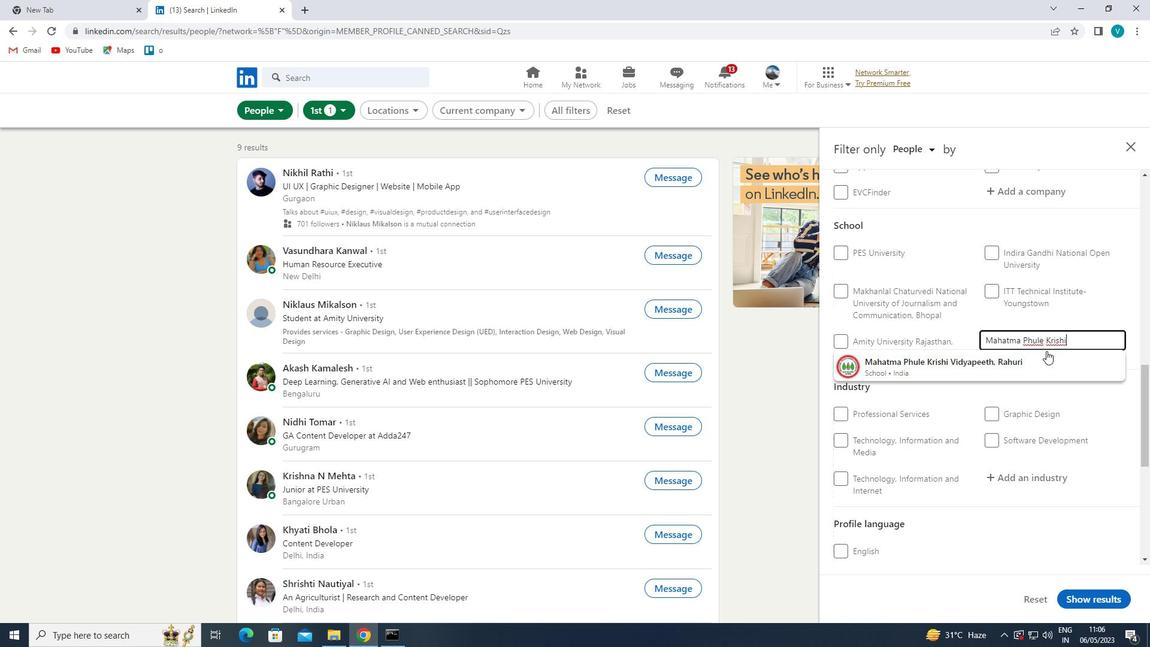 
Action: Mouse moved to (1045, 356)
Screenshot: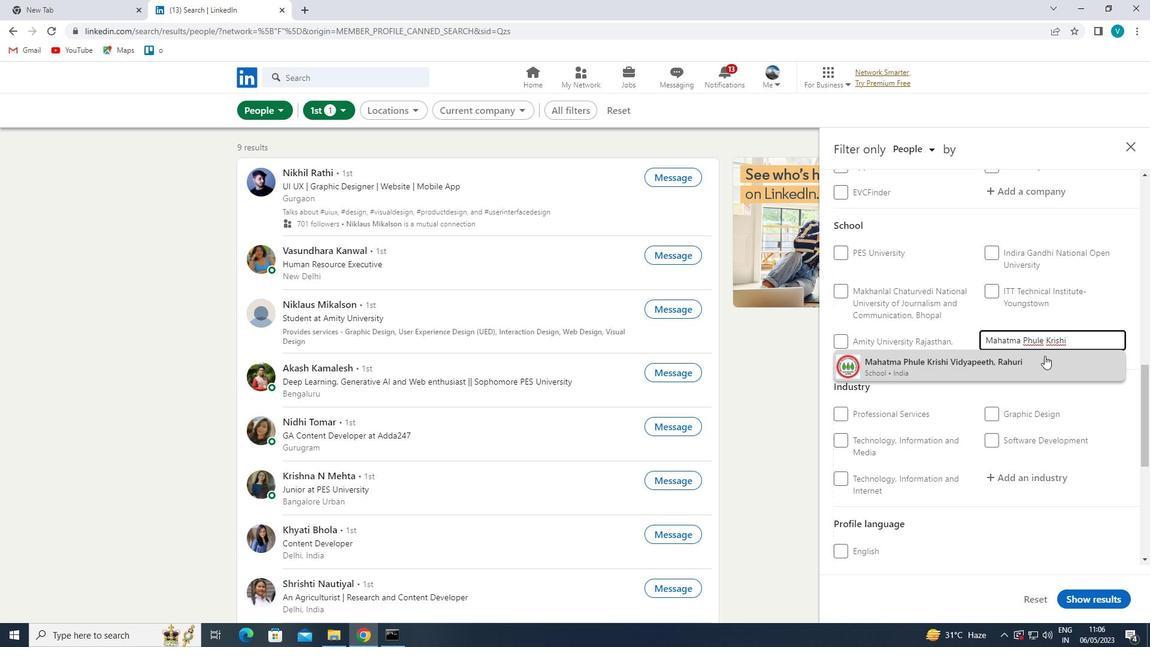 
Action: Mouse scrolled (1045, 356) with delta (0, 0)
Screenshot: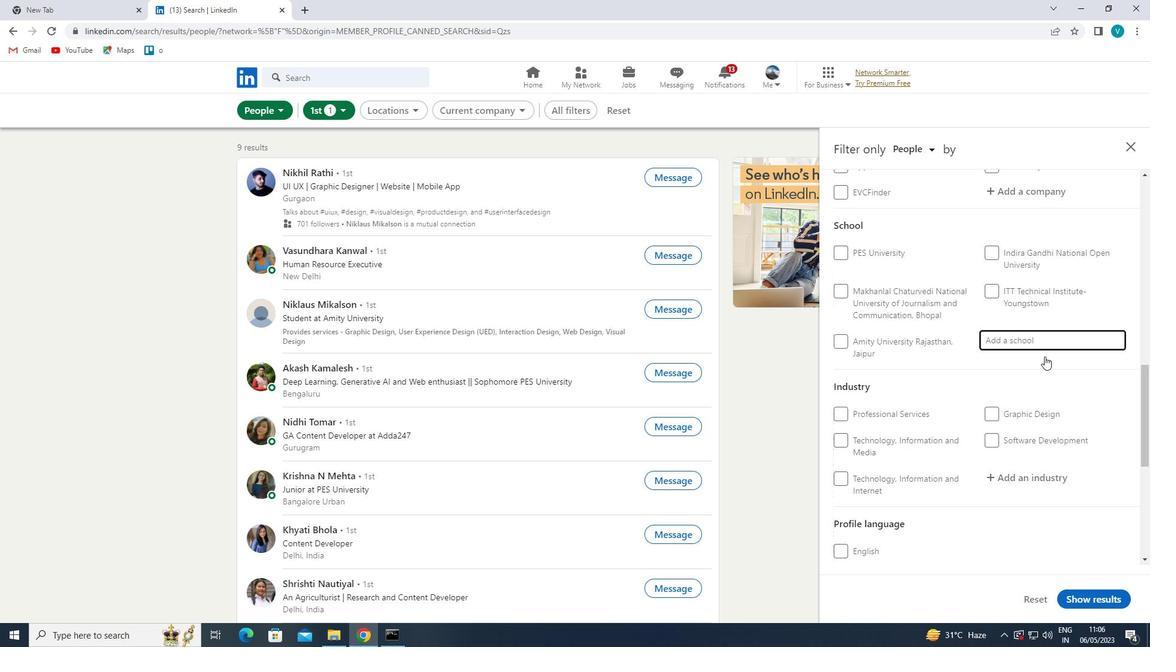 
Action: Mouse scrolled (1045, 356) with delta (0, 0)
Screenshot: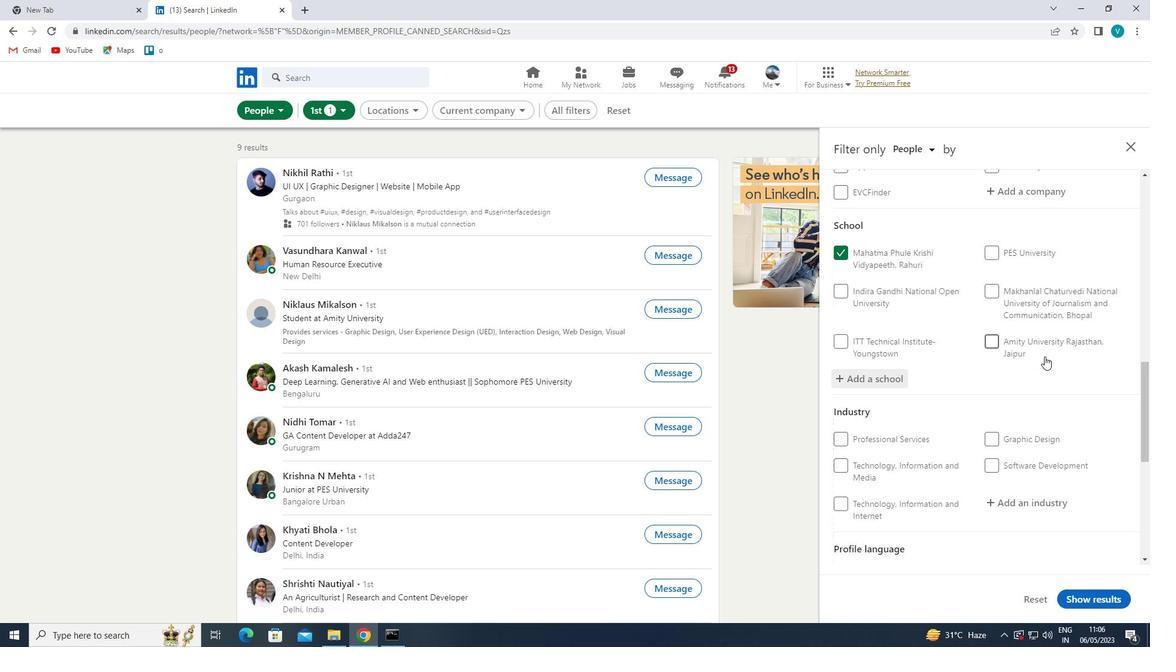 
Action: Mouse moved to (1036, 393)
Screenshot: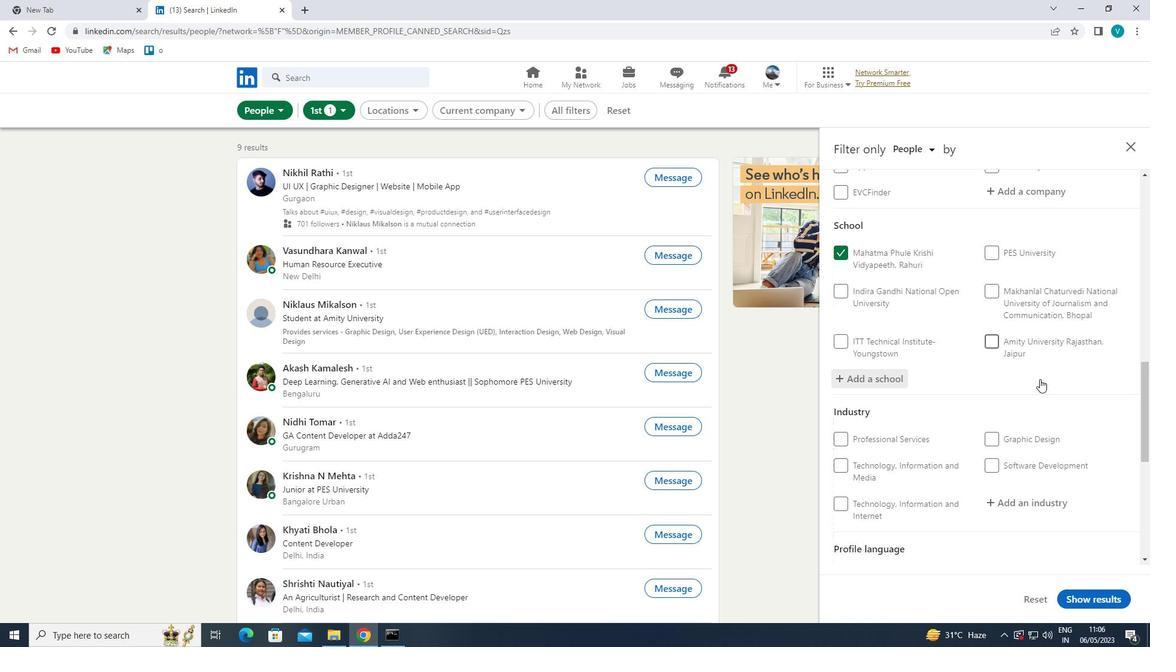 
Action: Mouse scrolled (1036, 393) with delta (0, 0)
Screenshot: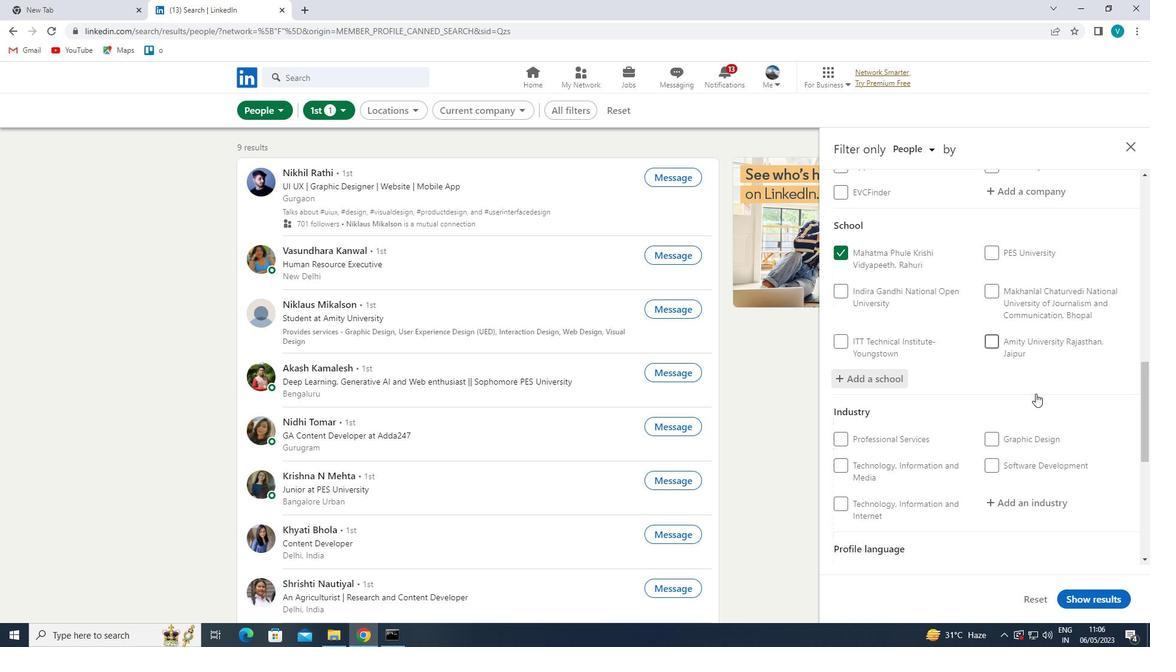 
Action: Mouse moved to (1038, 320)
Screenshot: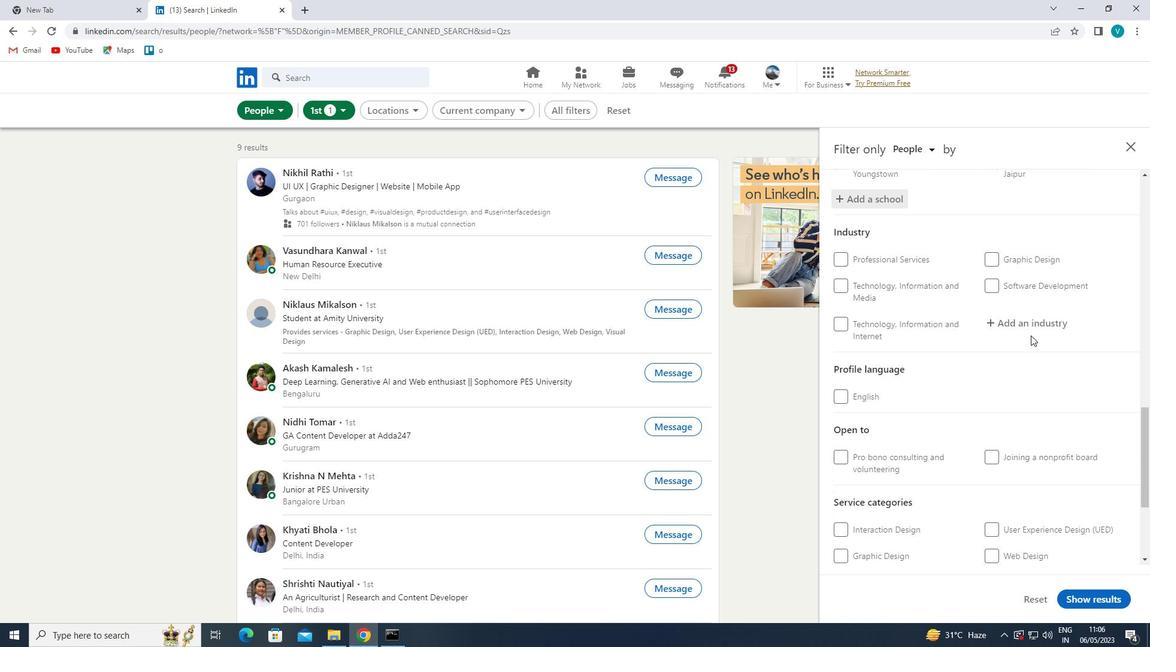 
Action: Mouse pressed left at (1038, 320)
Screenshot: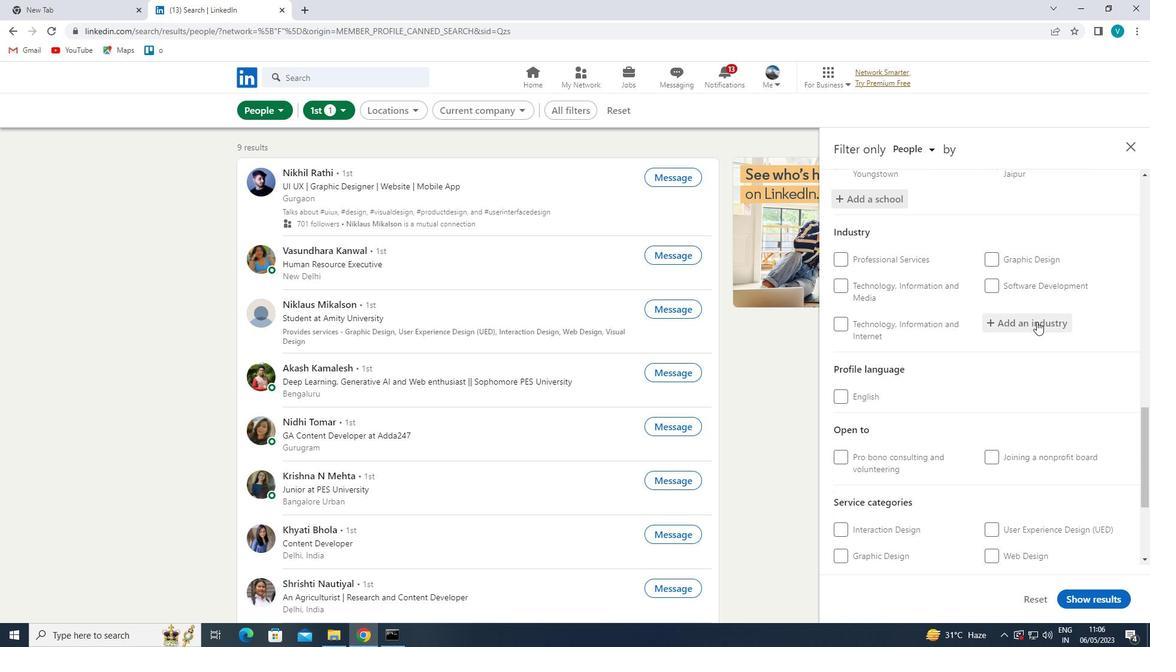 
Action: Mouse moved to (1038, 320)
Screenshot: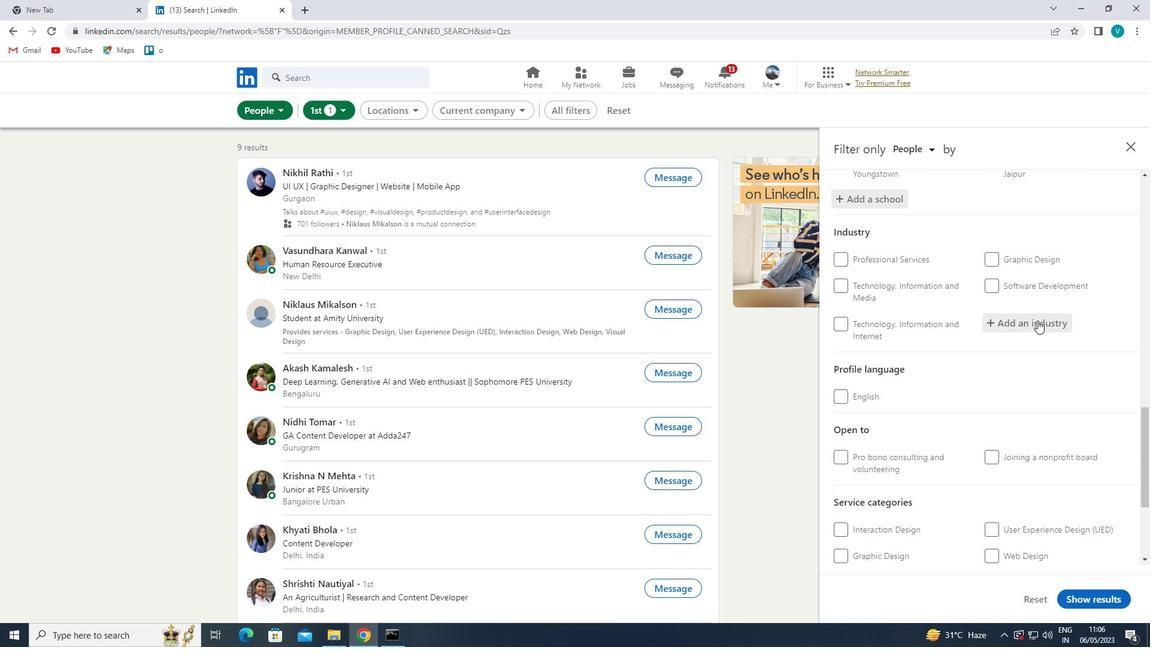 
Action: Key pressed <Key.shift><Key.shift><Key.shift><Key.shift><Key.shift><Key.shift><Key.shift><Key.shift><Key.shift><Key.shift><Key.shift><Key.shift><Key.shift><Key.shift><Key.shift><Key.shift><Key.shift><Key.shift><Key.shift><Key.shift><Key.shift><Key.shift><Key.shift><Key.shift><Key.shift><Key.shift><Key.shift><Key.shift><Key.shift><Key.shift><Key.shift><Key.shift><Key.shift><Key.shift><Key.shift><Key.shift><Key.shift><Key.shift><Key.shift><Key.shift><Key.shift><Key.shift><Key.shift><Key.shift><Key.shift><Key.shift><Key.shift><Key.shift><Key.shift>WATER,<Key.space><Key.shift>WASTE
Screenshot: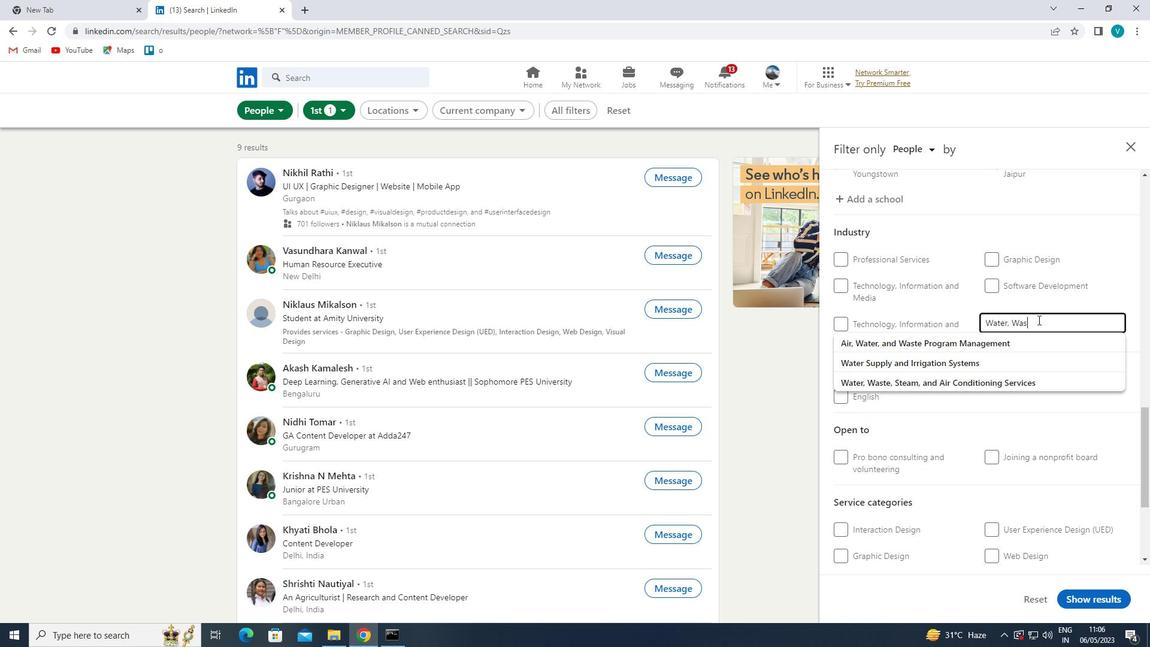 
Action: Mouse moved to (1018, 364)
Screenshot: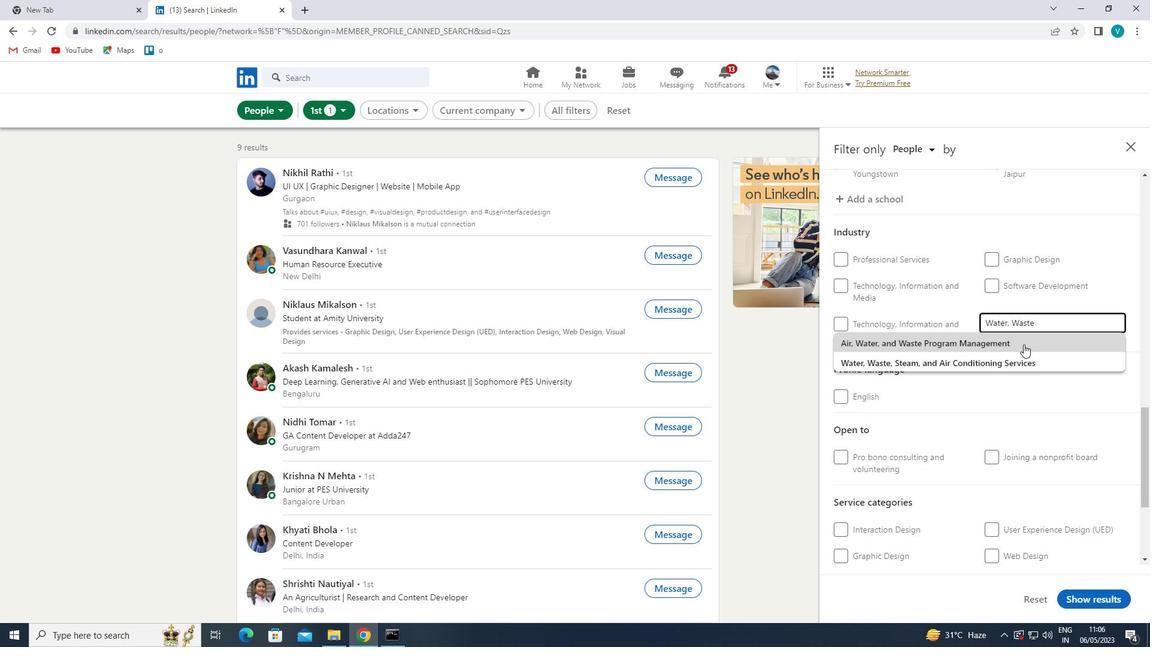
Action: Mouse pressed left at (1018, 364)
Screenshot: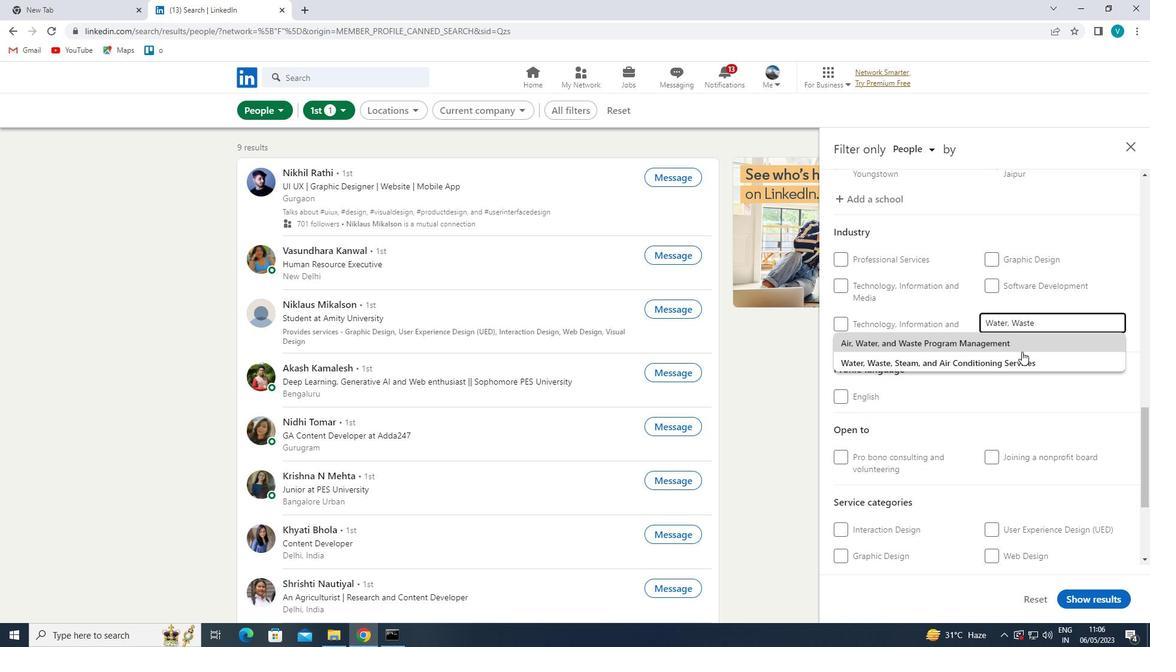 
Action: Mouse scrolled (1018, 363) with delta (0, 0)
Screenshot: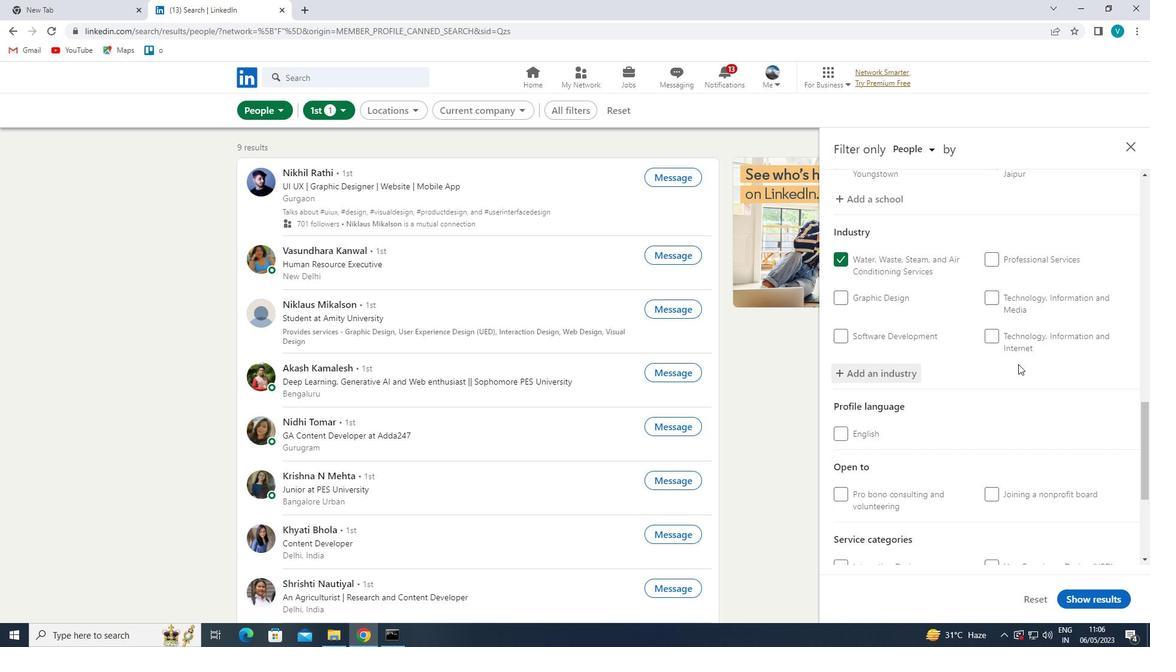 
Action: Mouse scrolled (1018, 363) with delta (0, 0)
Screenshot: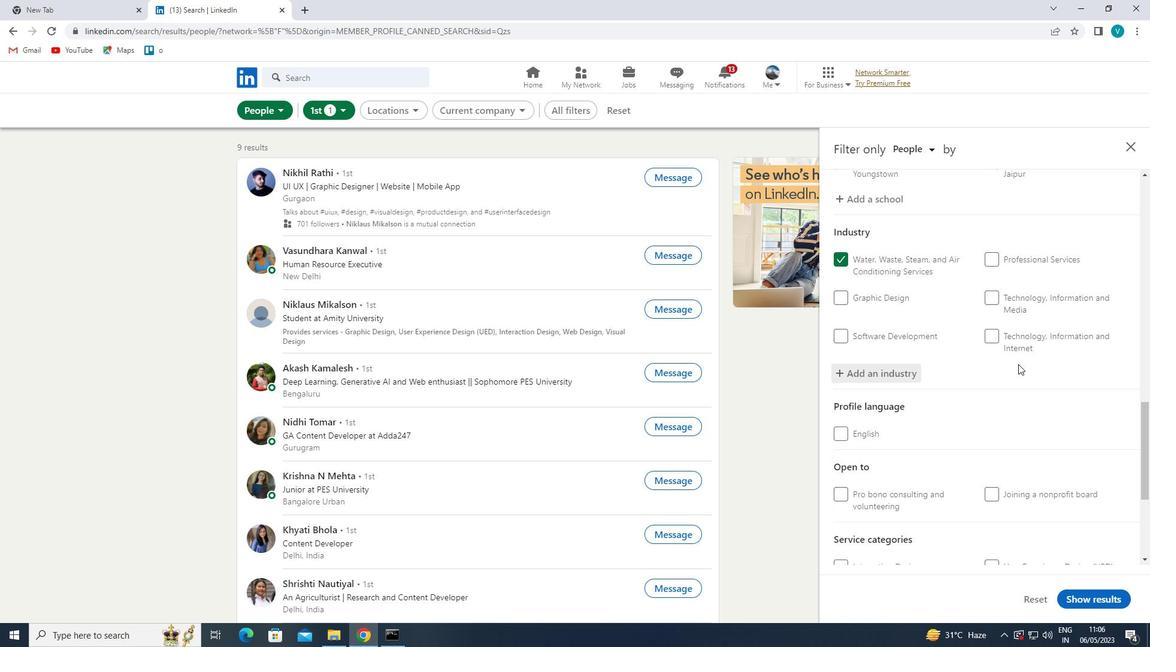 
Action: Mouse scrolled (1018, 363) with delta (0, 0)
Screenshot: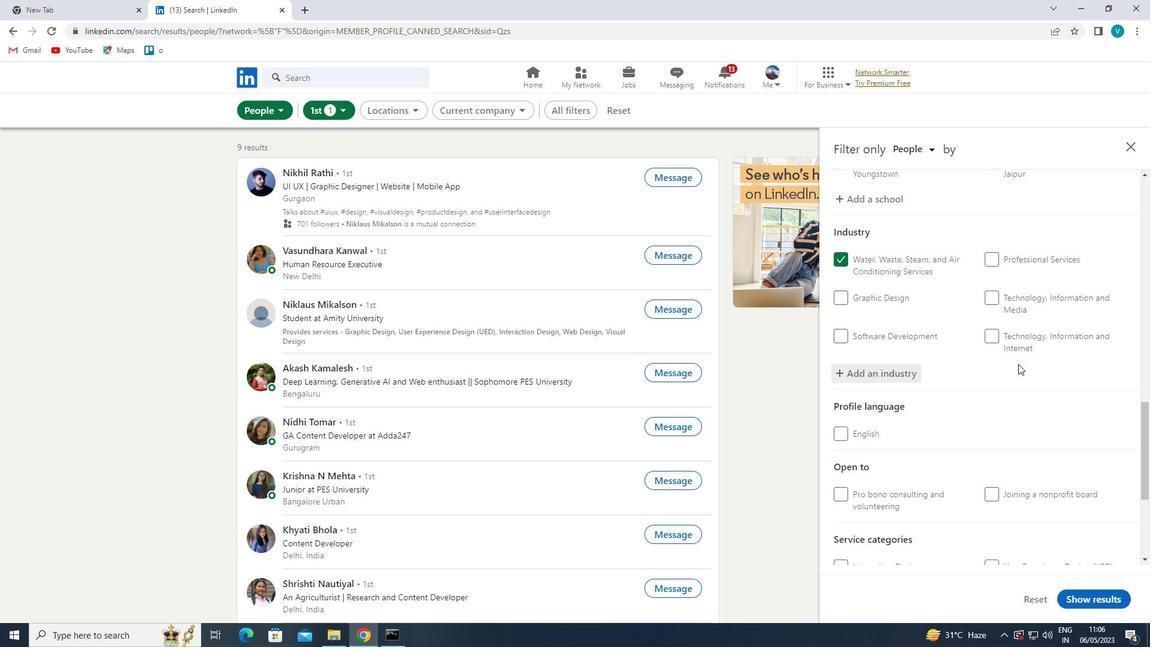 
Action: Mouse scrolled (1018, 363) with delta (0, 0)
Screenshot: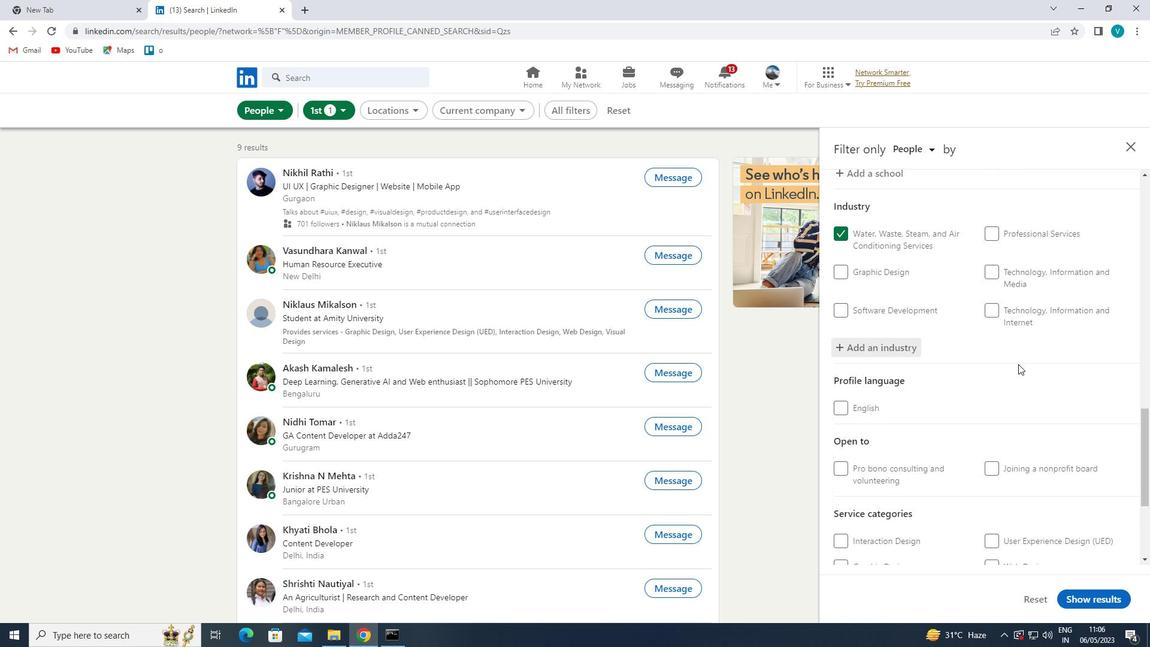 
Action: Mouse moved to (1024, 390)
Screenshot: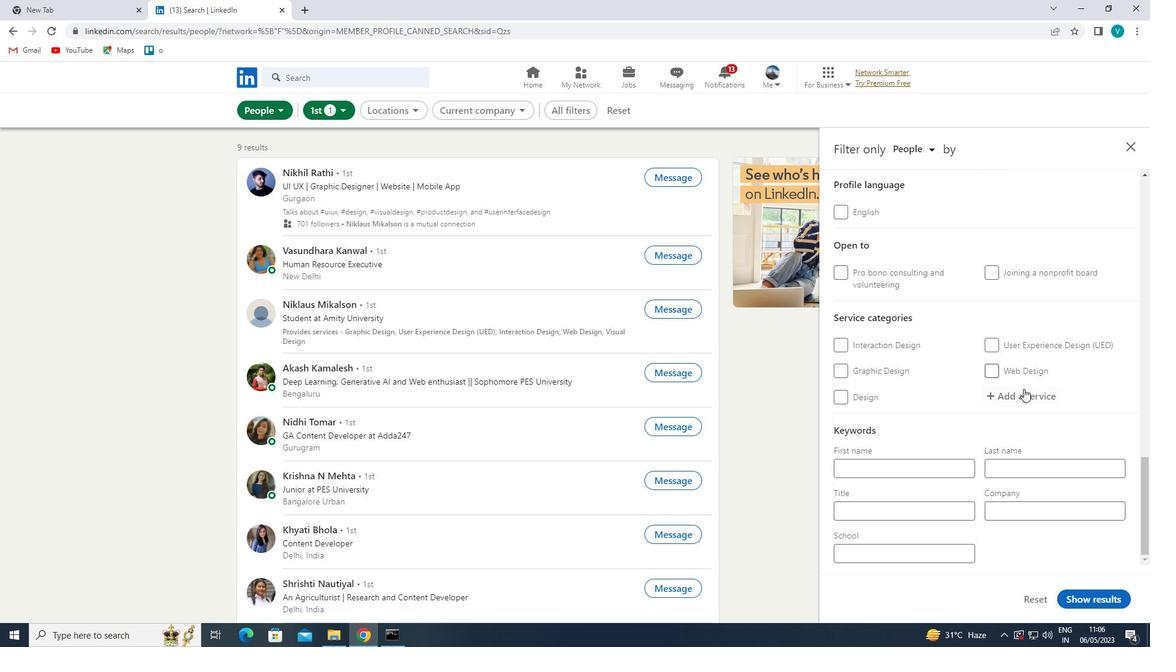 
Action: Mouse pressed left at (1024, 390)
Screenshot: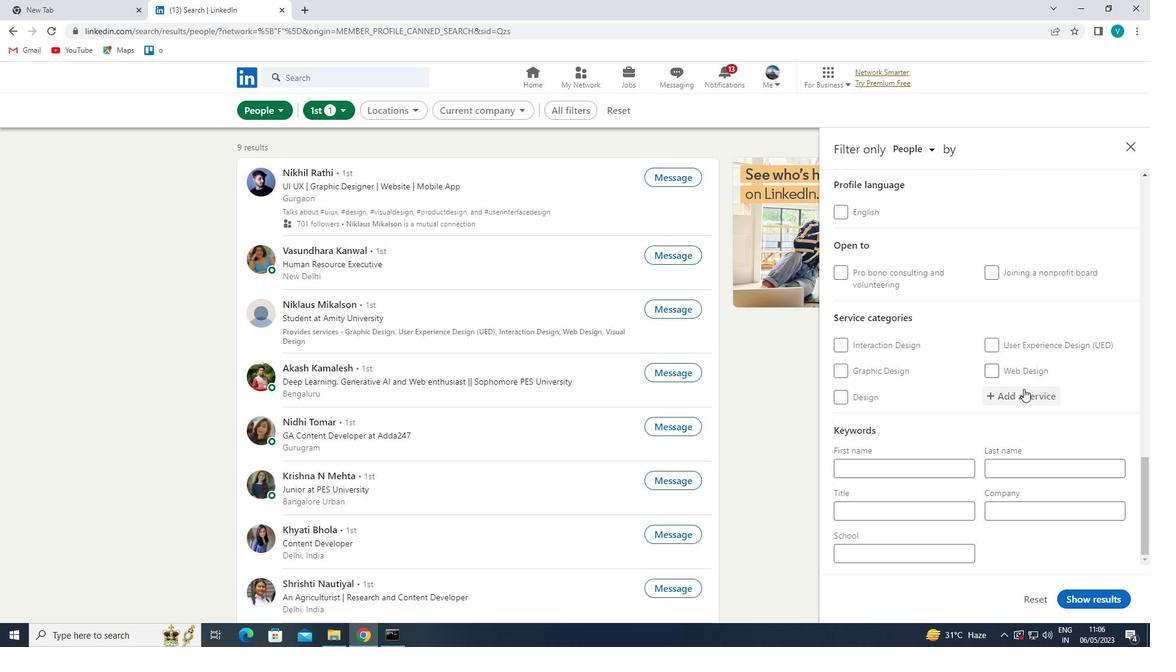 
Action: Mouse moved to (1041, 381)
Screenshot: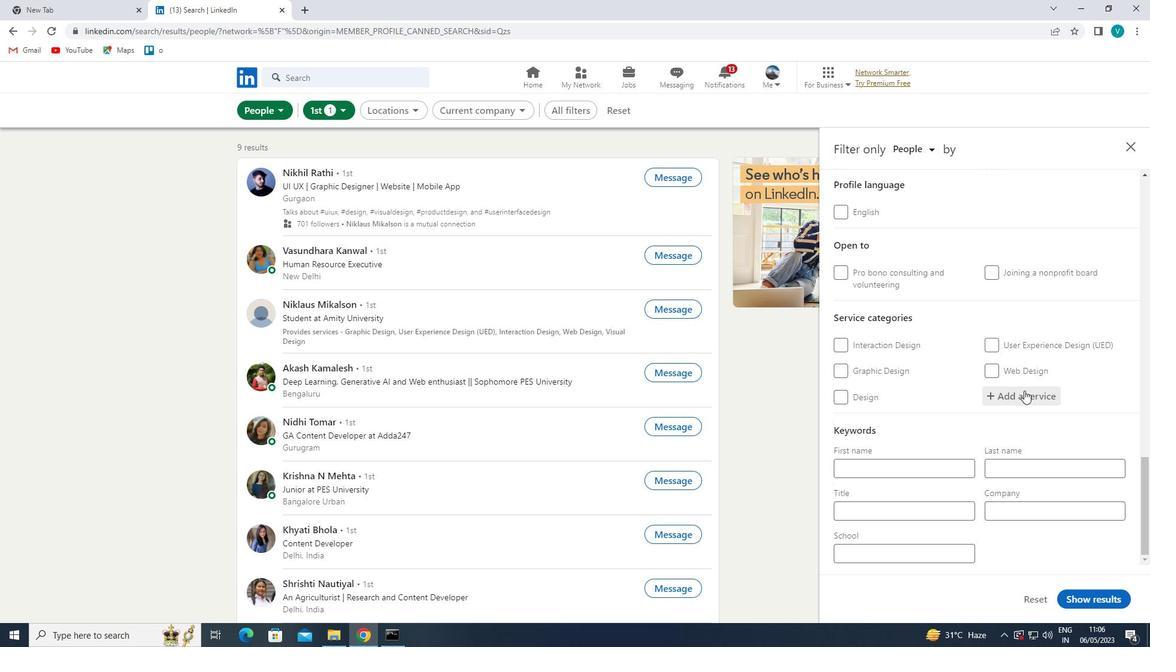
Action: Key pressed <Key.shift><Key.shift><Key.shift><Key.shift><Key.shift><Key.shift><Key.shift><Key.shift><Key.shift><Key.shift><Key.shift><Key.shift><Key.shift><Key.shift><Key.shift><Key.shift><Key.shift><Key.shift><Key.shift><Key.shift><Key.shift><Key.shift><Key.shift><Key.shift><Key.shift><Key.shift><Key.shift><Key.shift><Key.shift><Key.shift><Key.shift><Key.shift><Key.shift><Key.shift><Key.shift><Key.shift><Key.shift><Key.shift><Key.shift><Key.shift>WRITING
Screenshot: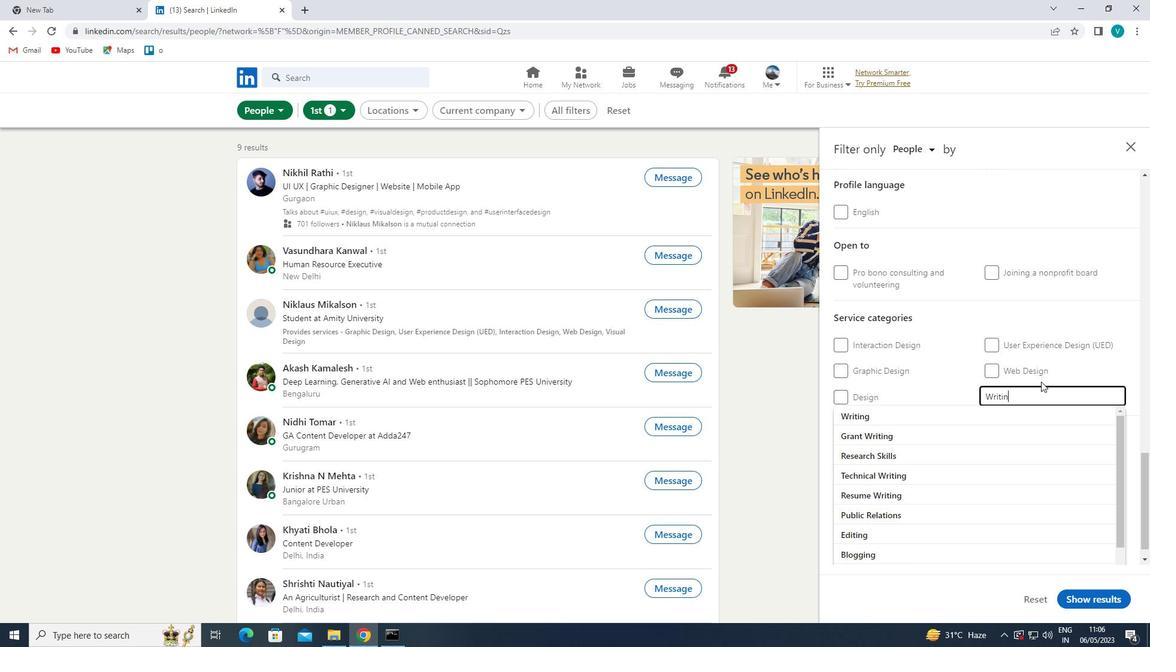 
Action: Mouse moved to (1001, 406)
Screenshot: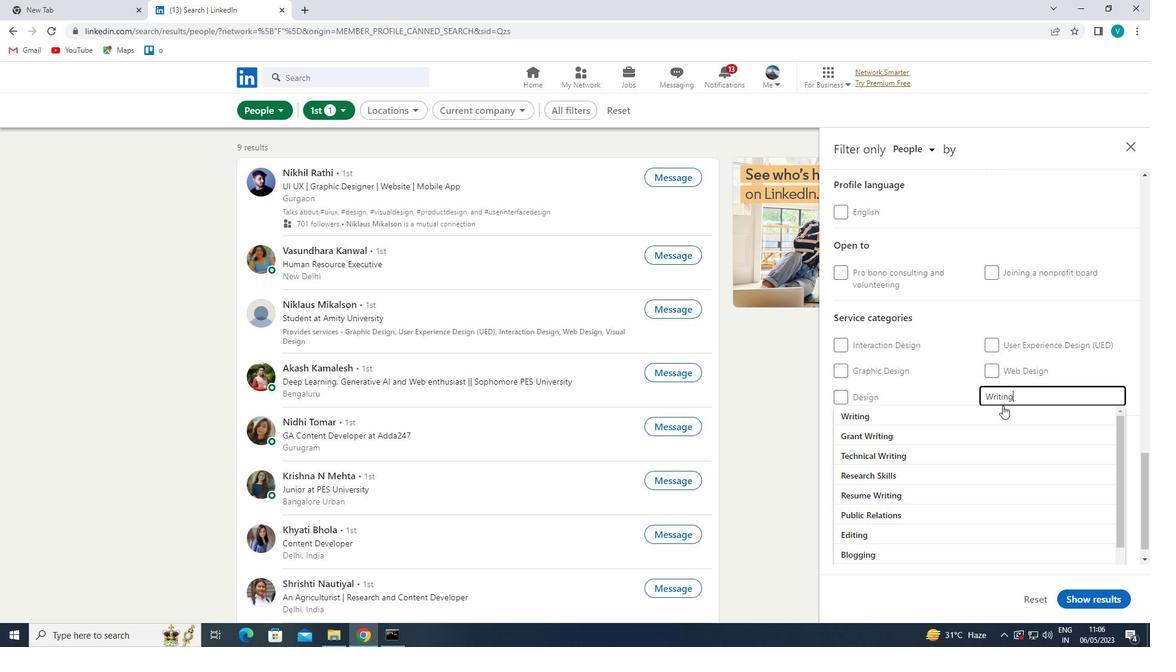 
Action: Mouse pressed left at (1001, 406)
Screenshot: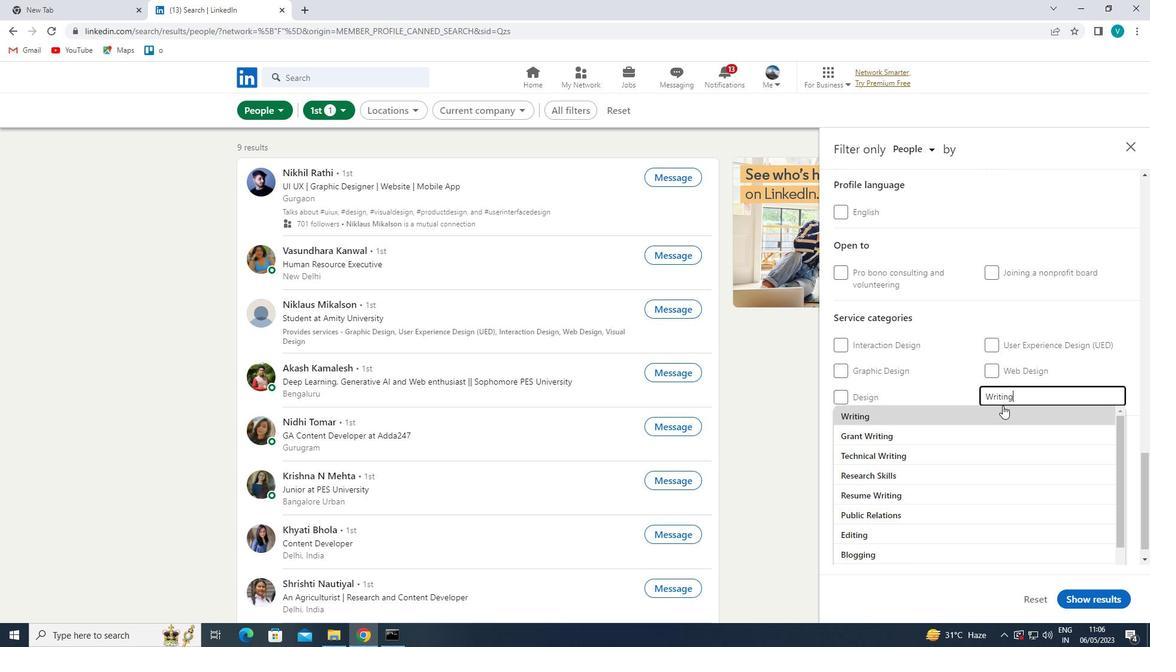 
Action: Mouse moved to (1001, 406)
Screenshot: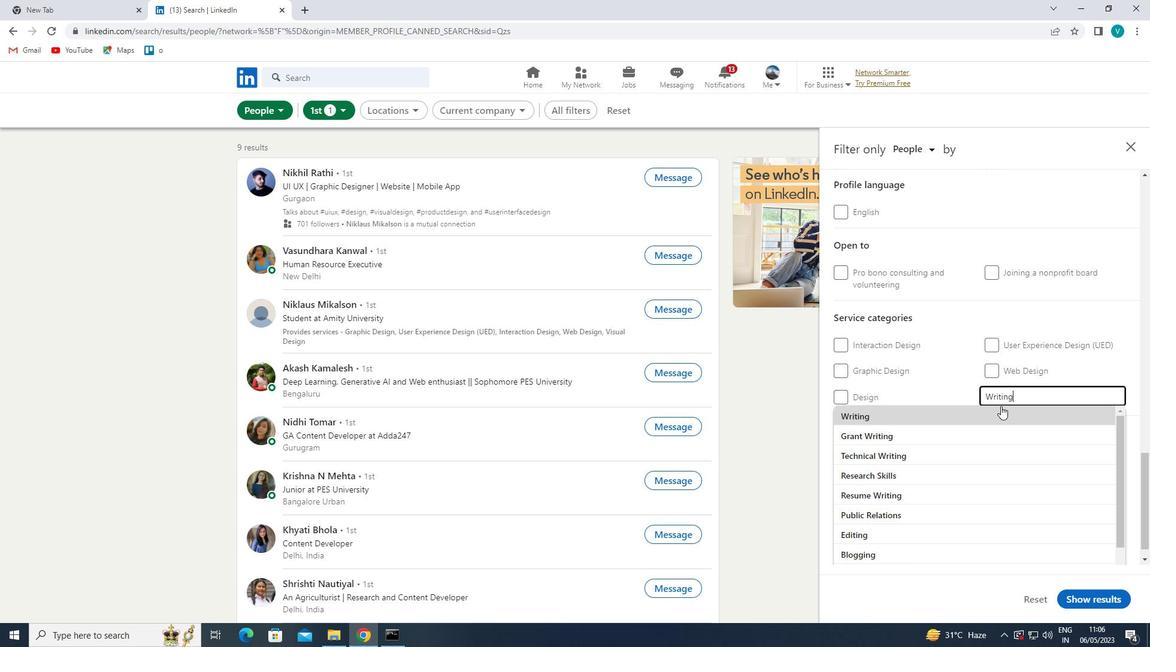 
Action: Mouse scrolled (1001, 406) with delta (0, 0)
Screenshot: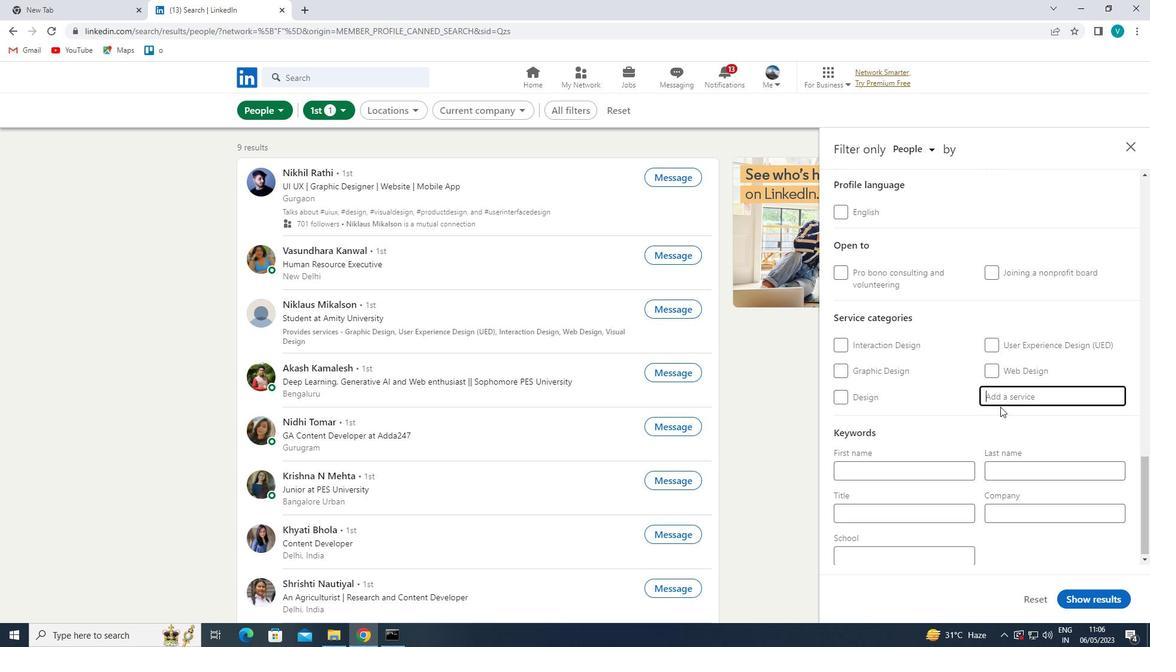 
Action: Mouse scrolled (1001, 406) with delta (0, 0)
Screenshot: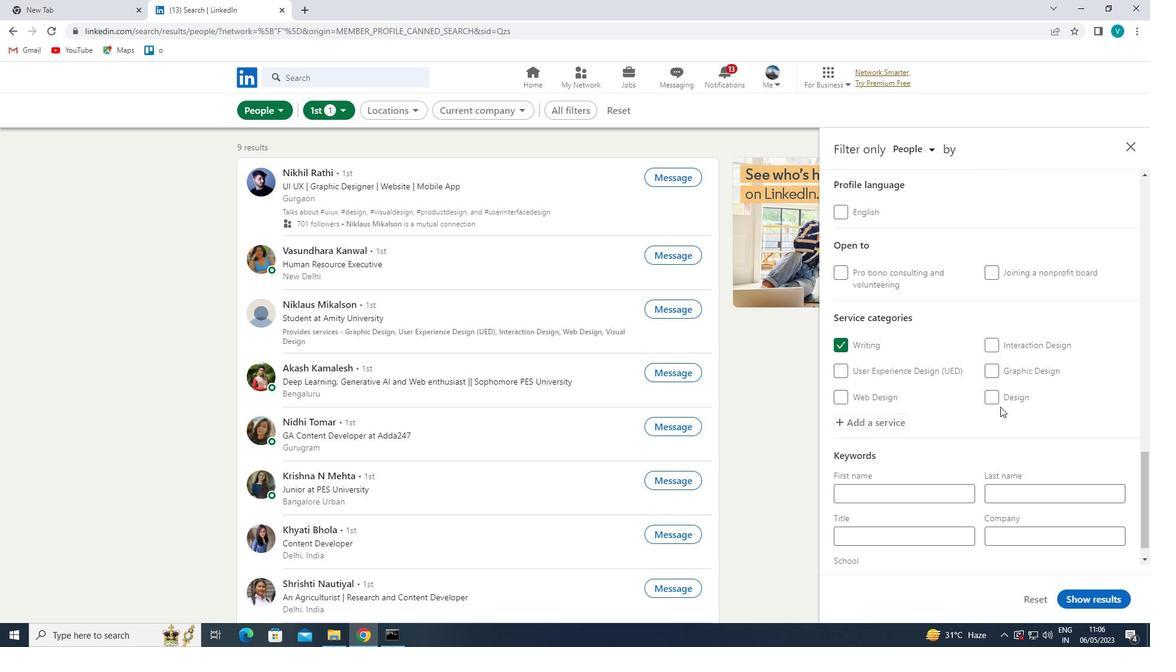 
Action: Mouse scrolled (1001, 406) with delta (0, 0)
Screenshot: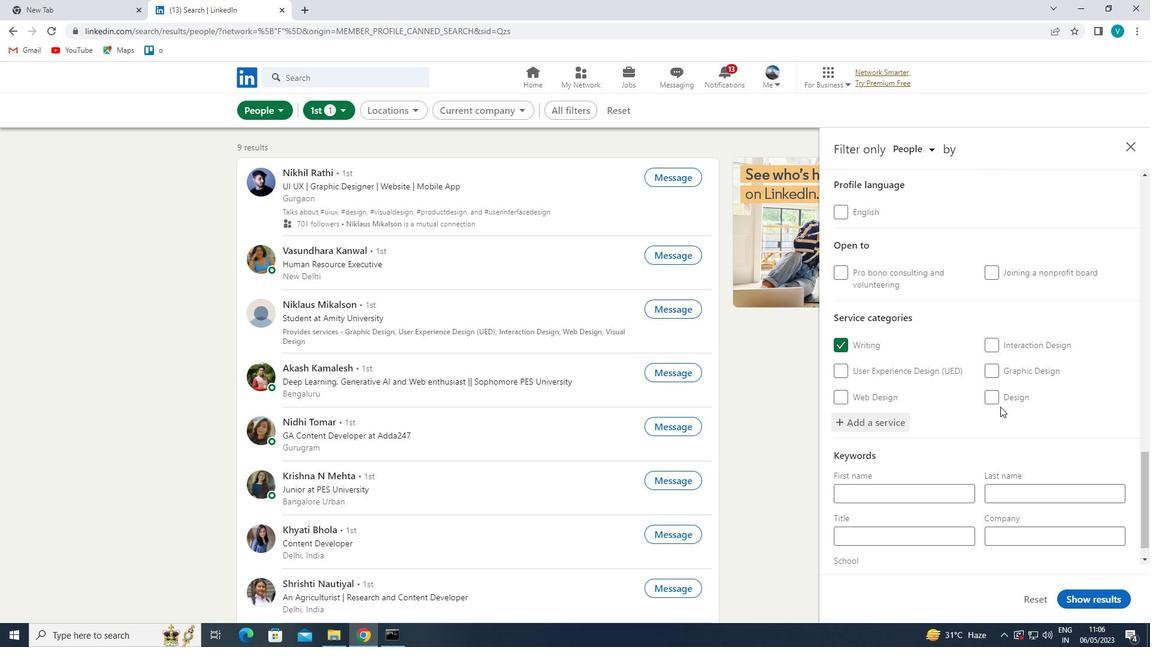 
Action: Mouse moved to (1001, 407)
Screenshot: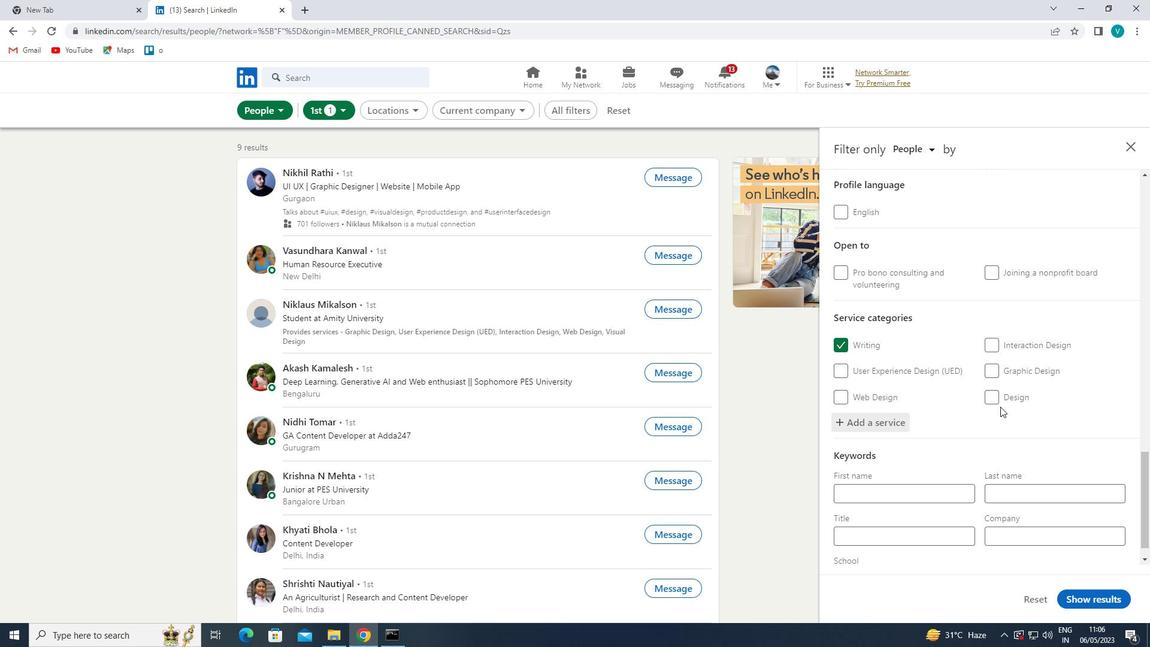 
Action: Mouse scrolled (1001, 406) with delta (0, 0)
Screenshot: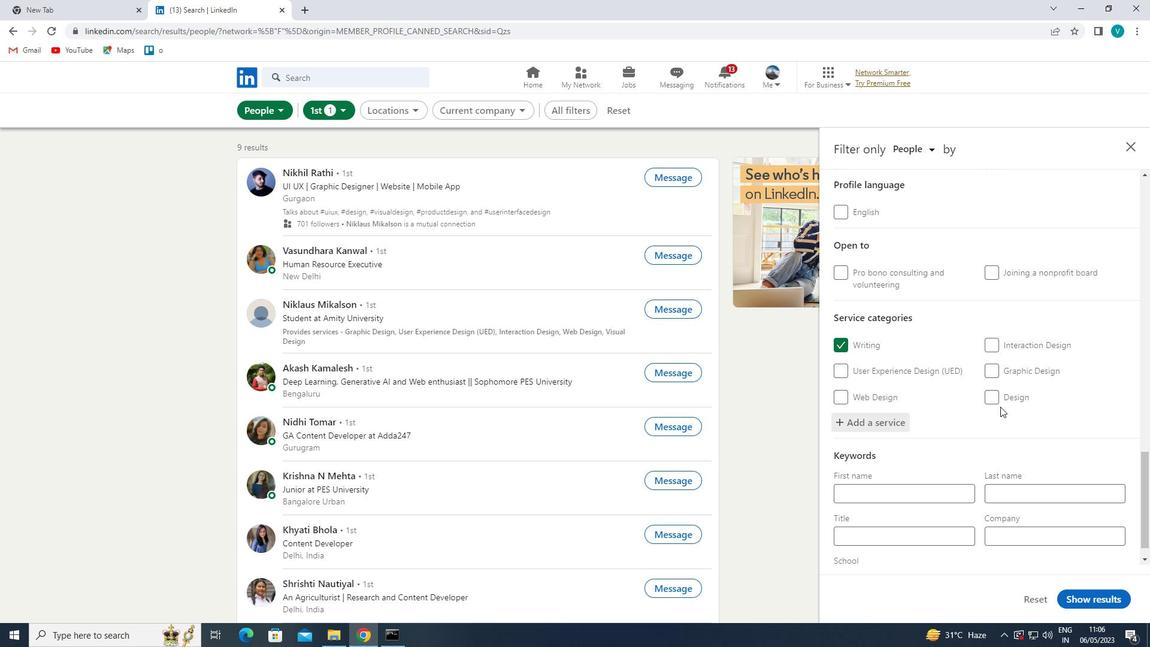 
Action: Mouse moved to (999, 411)
Screenshot: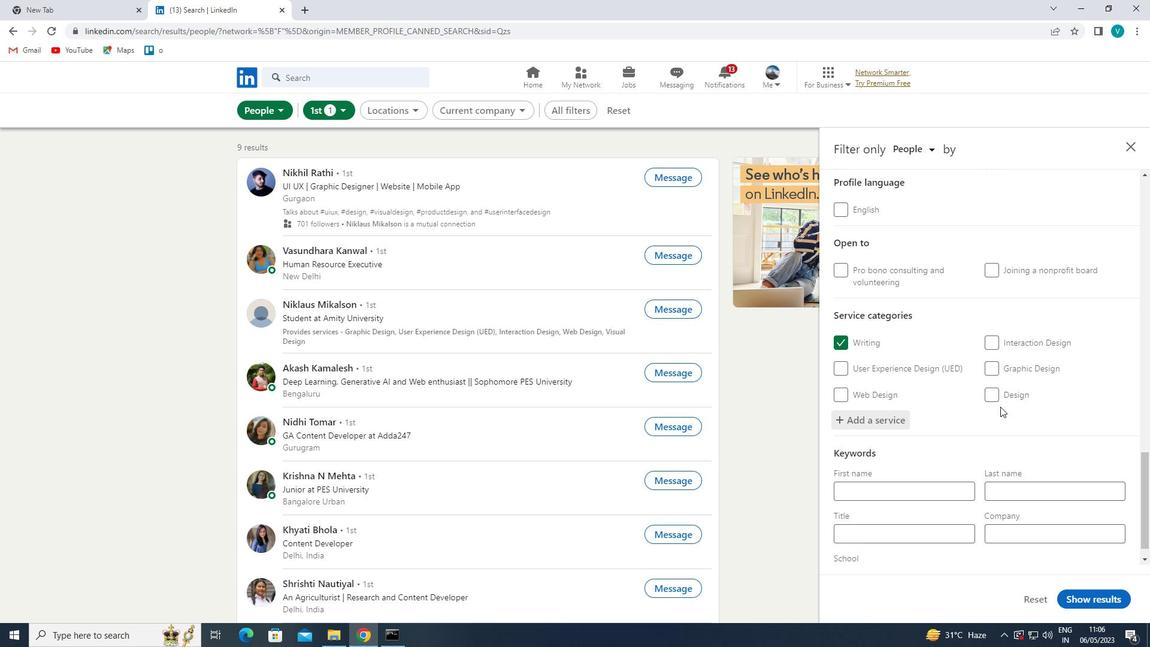 
Action: Mouse scrolled (999, 410) with delta (0, 0)
Screenshot: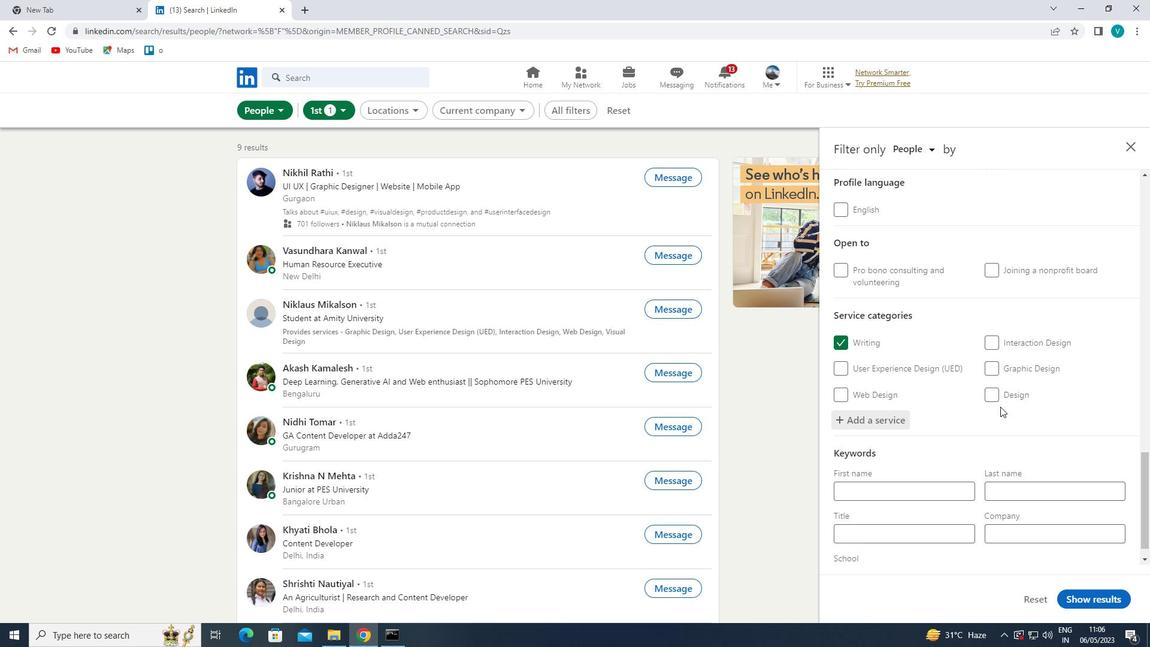 
Action: Mouse moved to (941, 498)
Screenshot: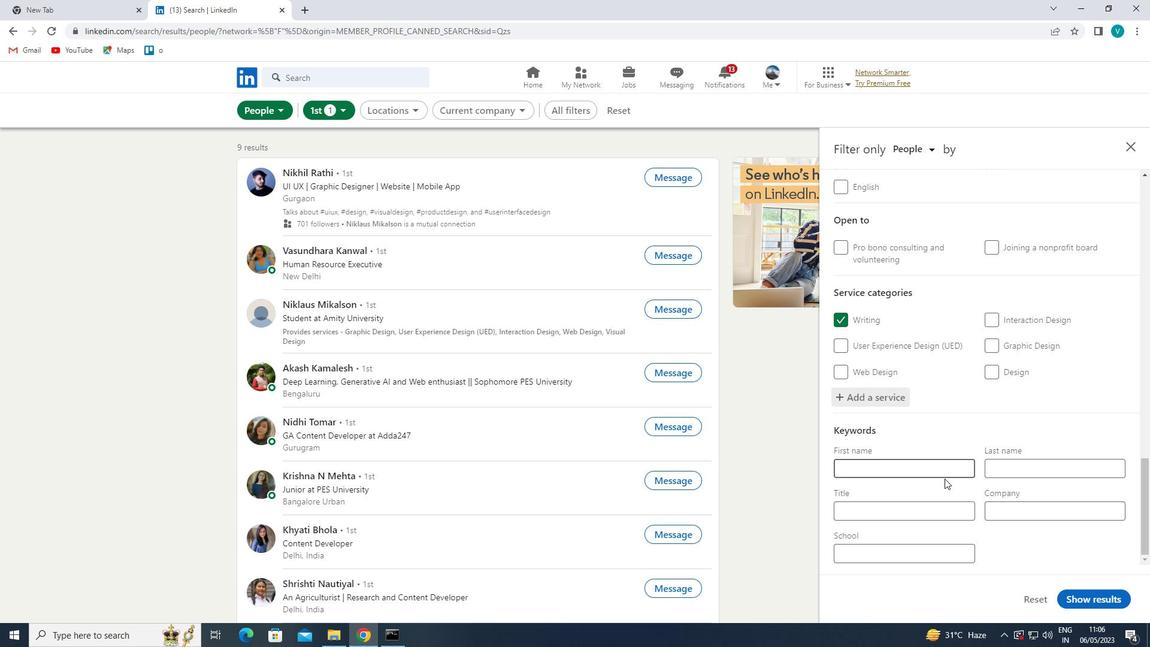 
Action: Mouse pressed left at (941, 498)
Screenshot: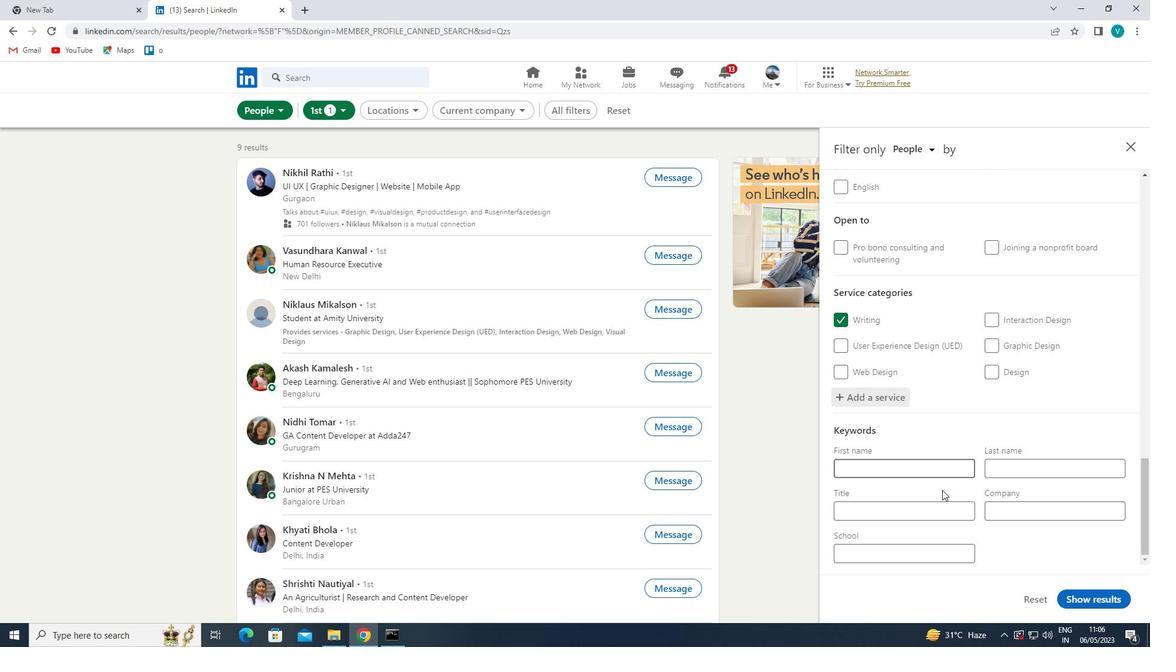 
Action: Mouse moved to (1017, 449)
Screenshot: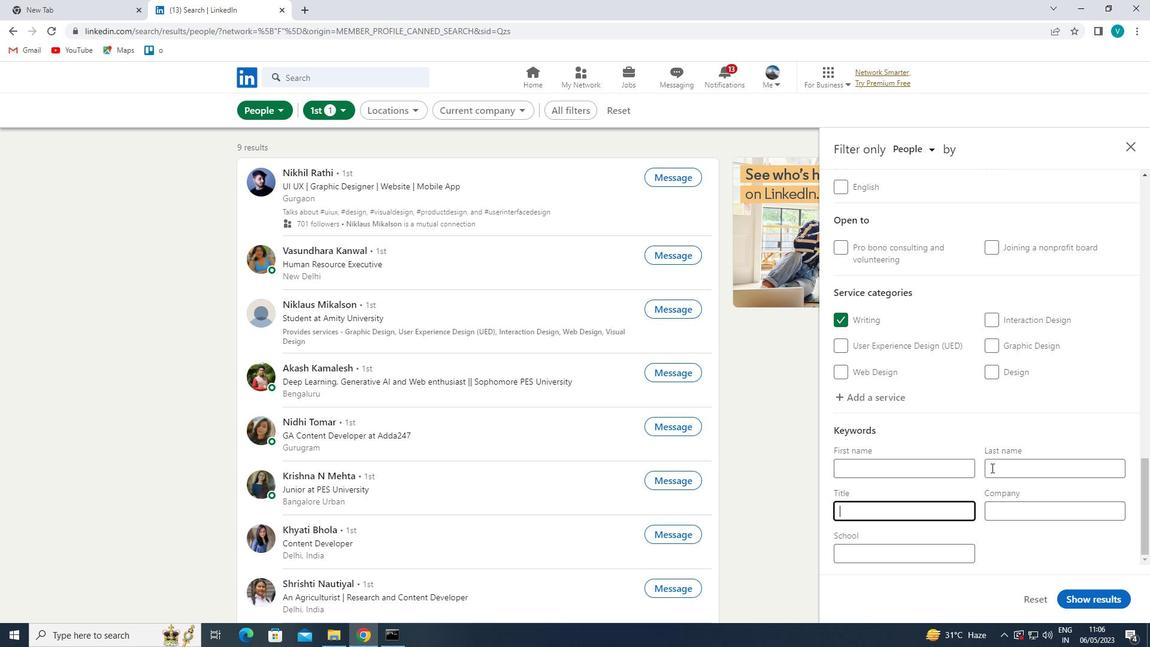 
Action: Key pressed <Key.shift>MANAGER
Screenshot: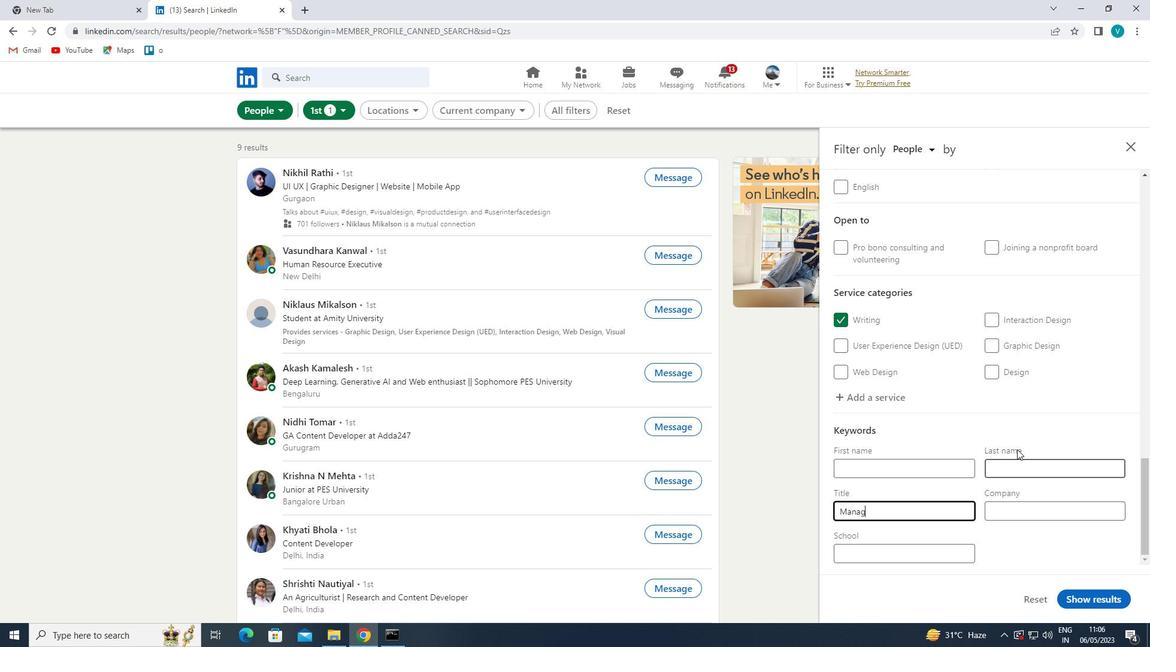 
Action: Mouse moved to (1095, 605)
Screenshot: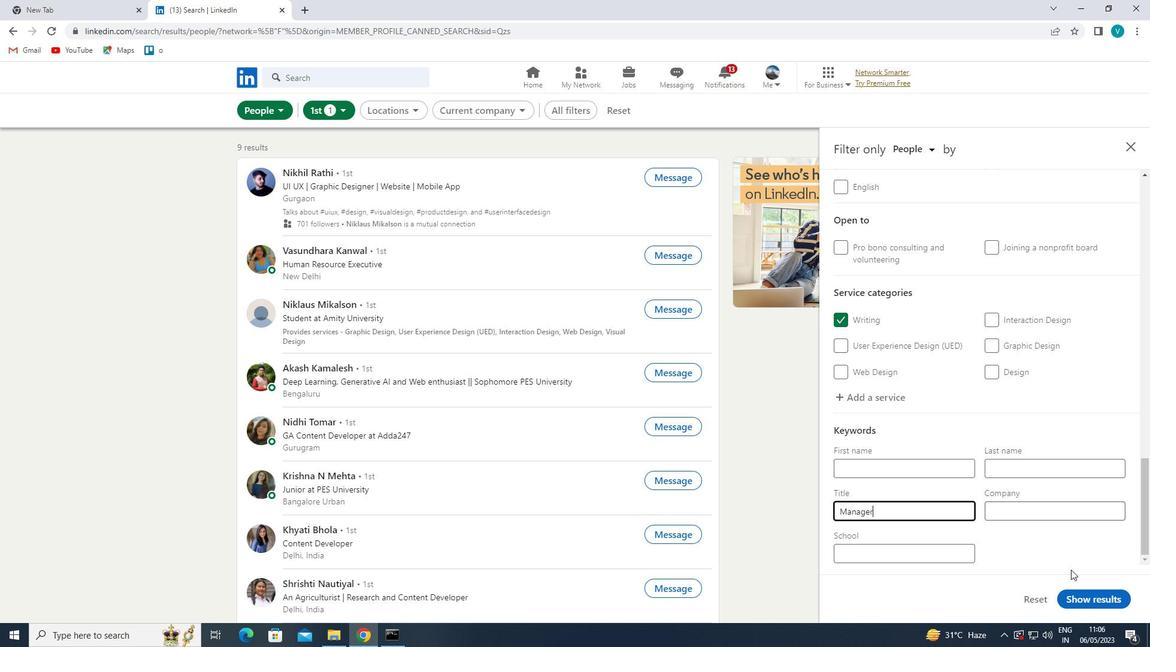 
Action: Mouse pressed left at (1095, 605)
Screenshot: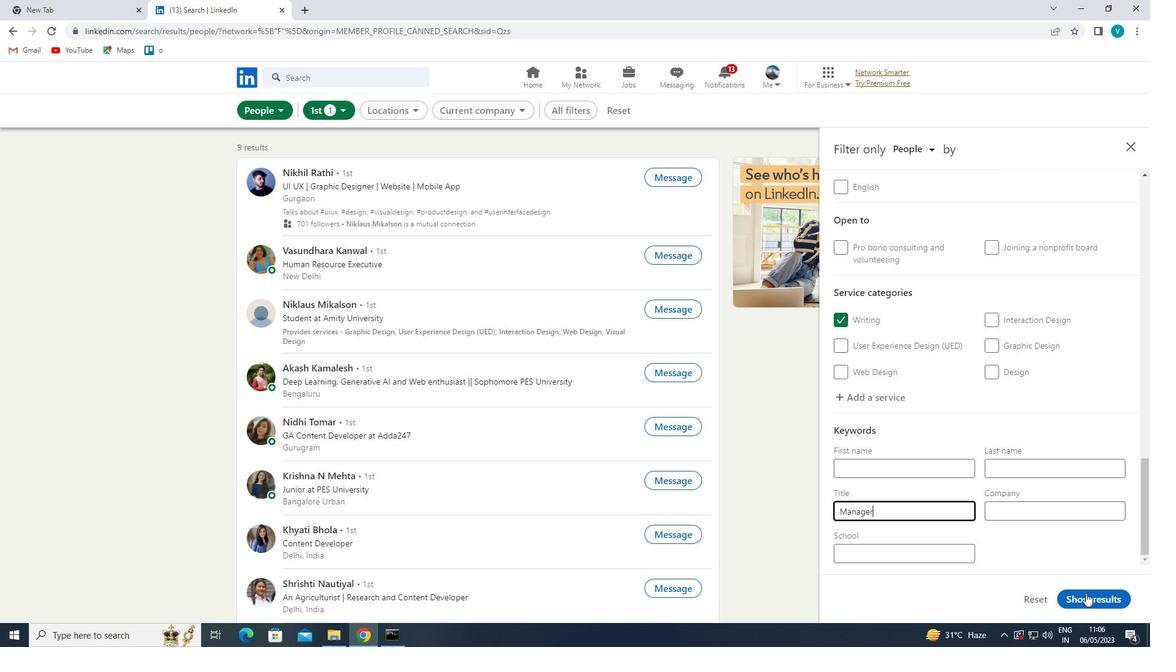 
Action: Mouse moved to (1098, 603)
Screenshot: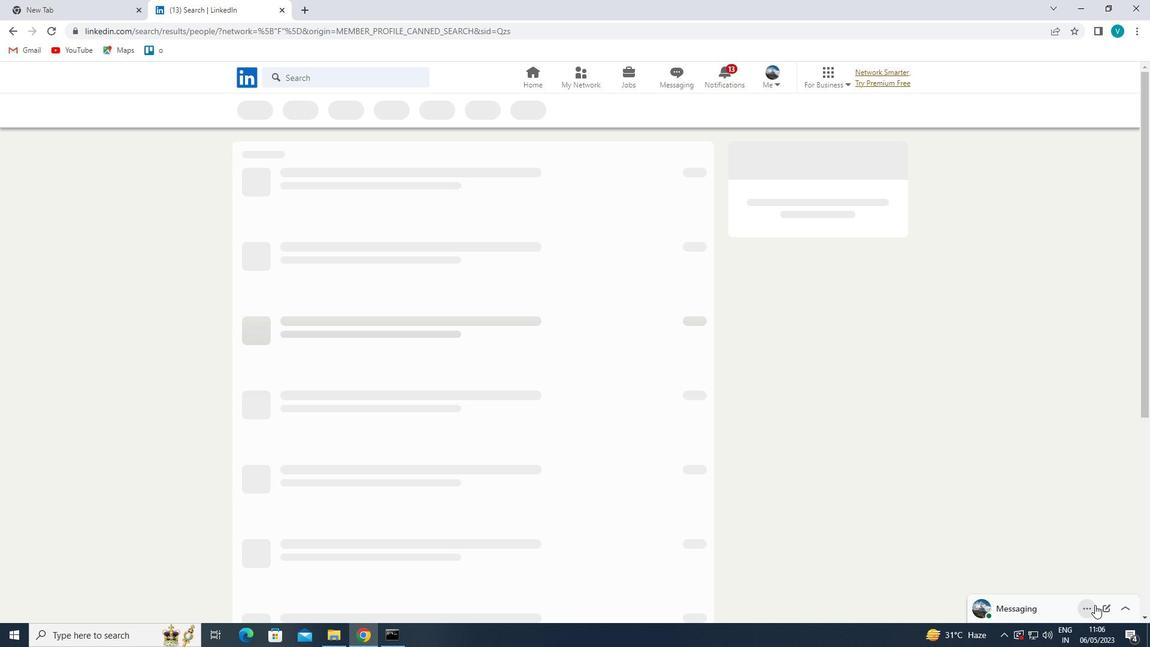 
